 Task: Use GitHub's "Projects" for agile task management.
Action: Mouse moved to (924, 55)
Screenshot: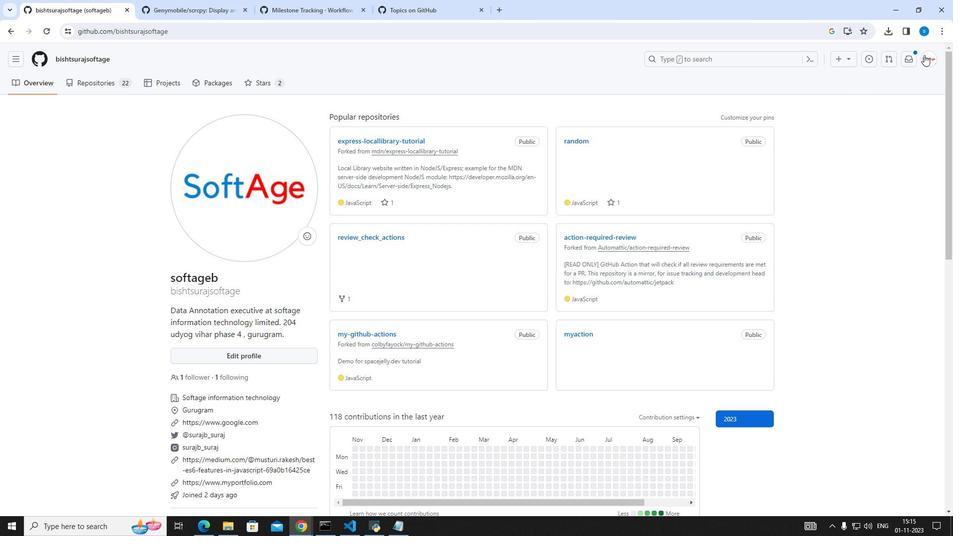 
Action: Mouse pressed left at (924, 55)
Screenshot: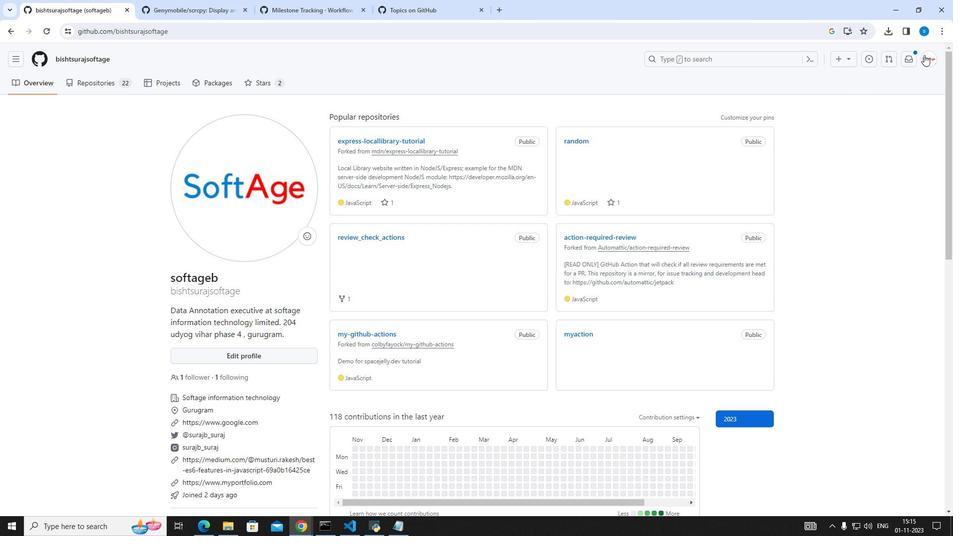 
Action: Mouse moved to (865, 131)
Screenshot: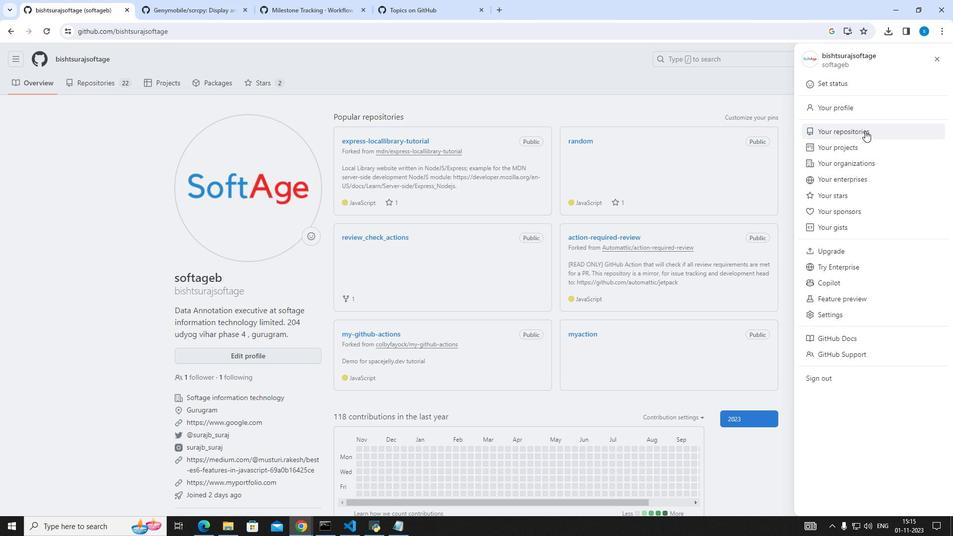 
Action: Mouse pressed left at (865, 131)
Screenshot: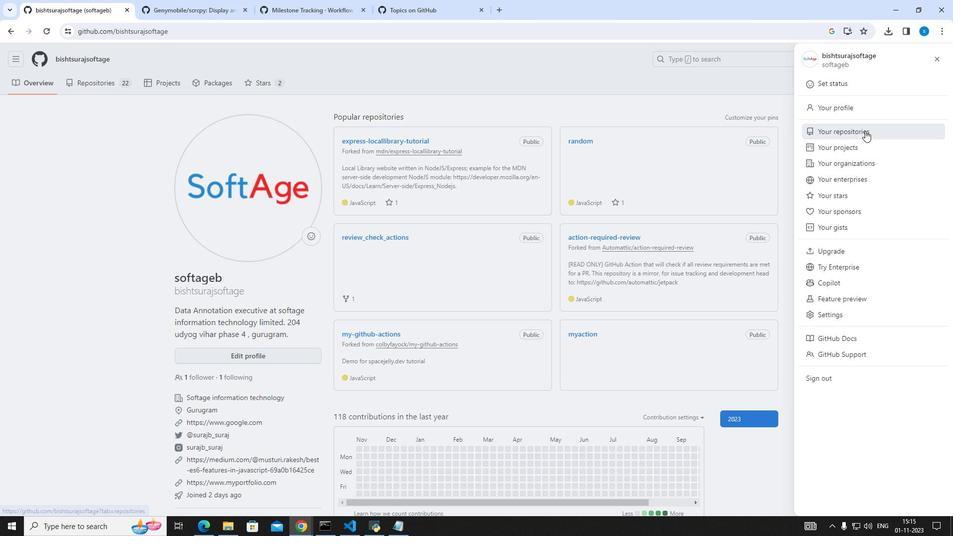 
Action: Mouse moved to (333, 276)
Screenshot: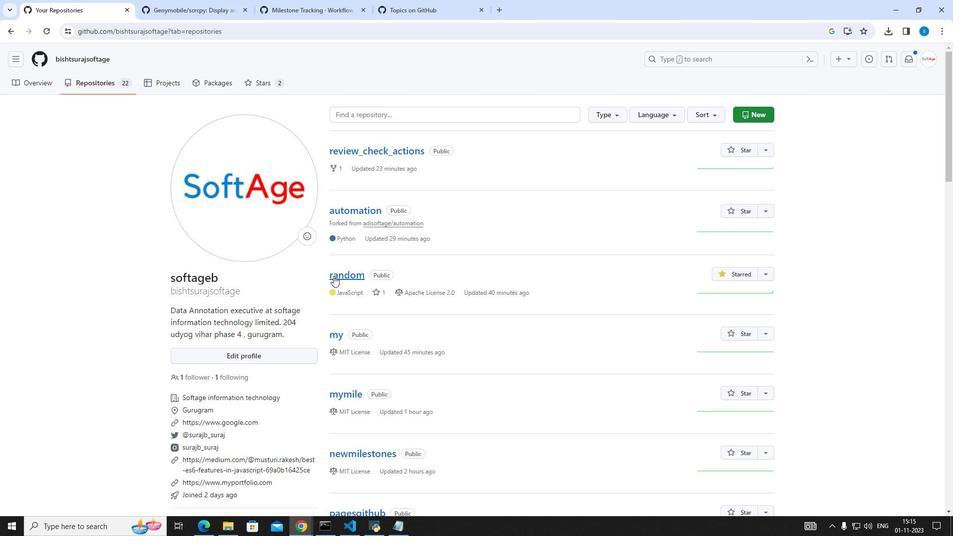 
Action: Mouse pressed left at (333, 276)
Screenshot: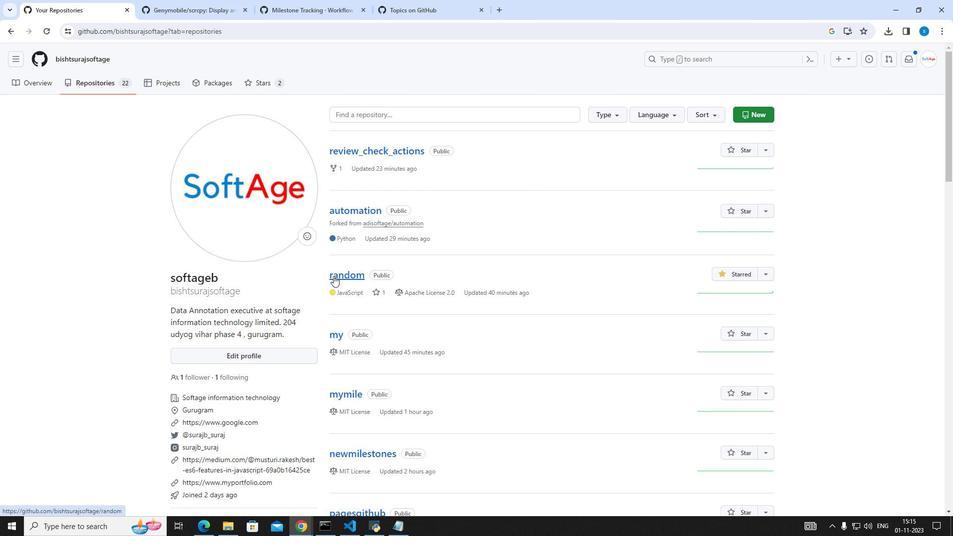 
Action: Mouse moved to (255, 85)
Screenshot: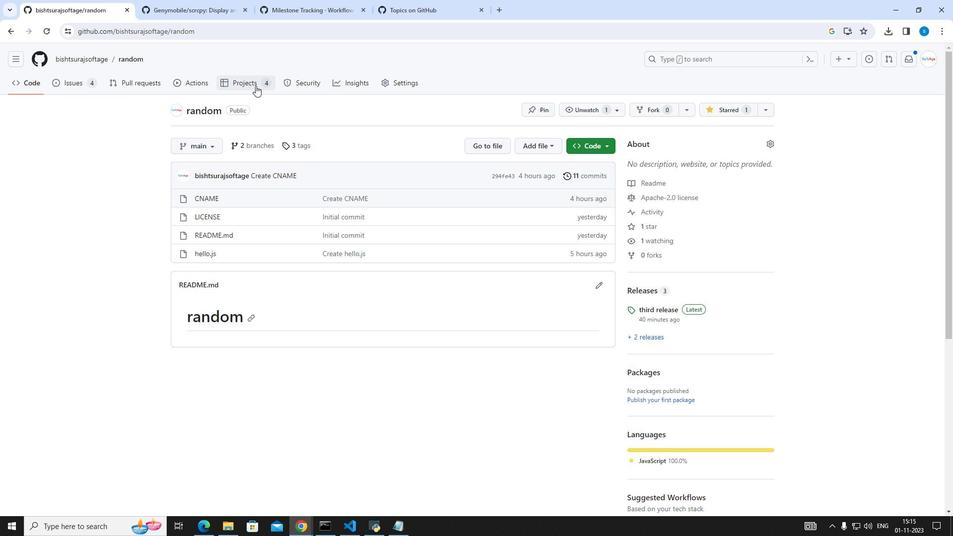 
Action: Mouse pressed left at (255, 85)
Screenshot: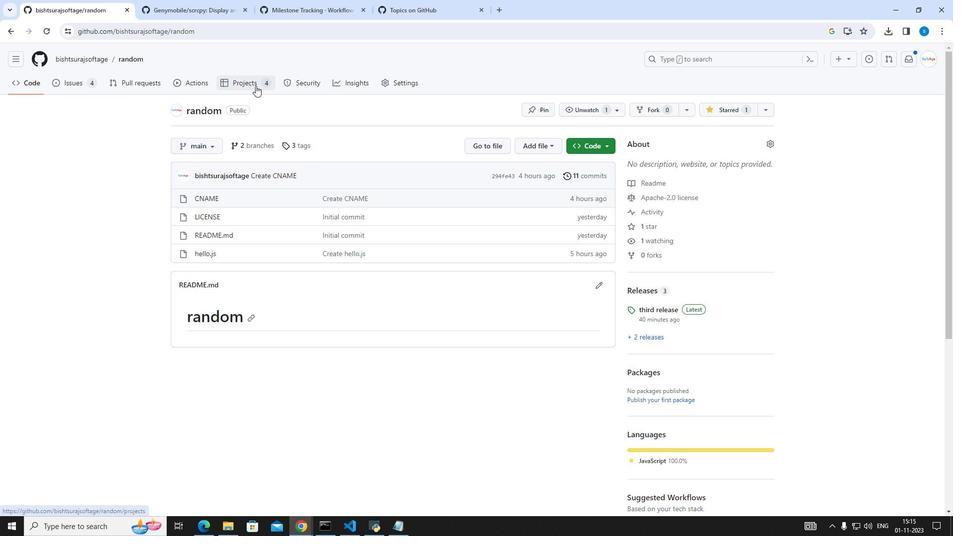 
Action: Mouse moved to (770, 205)
Screenshot: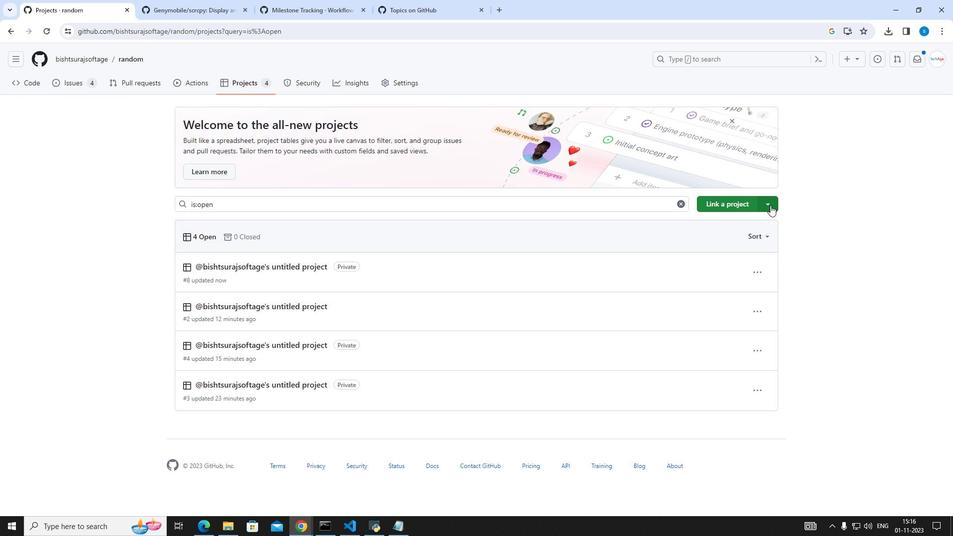 
Action: Mouse pressed left at (770, 205)
Screenshot: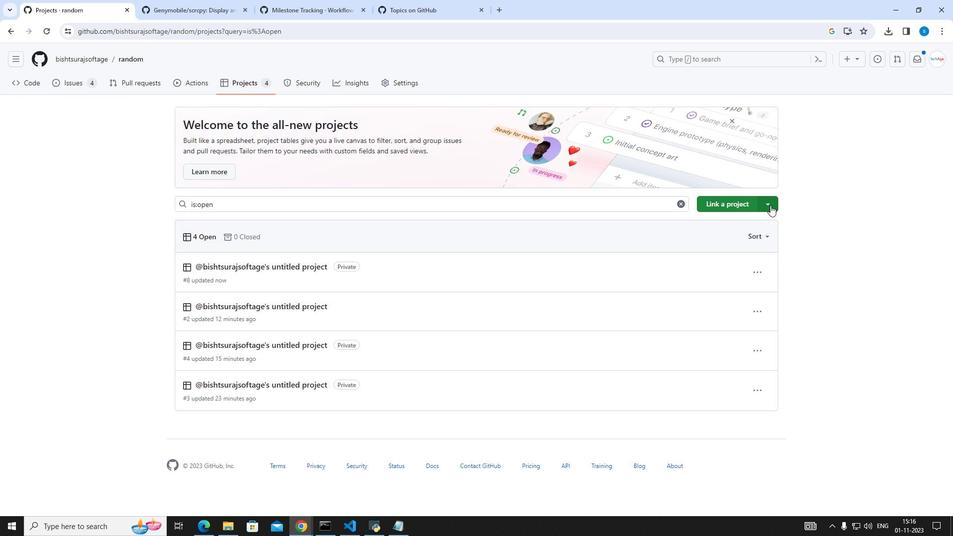 
Action: Mouse moved to (716, 252)
Screenshot: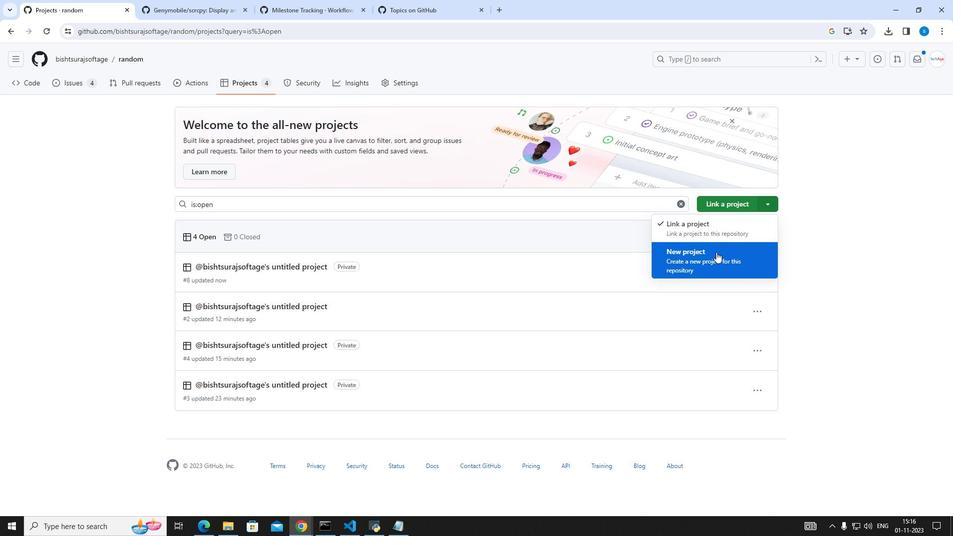 
Action: Mouse pressed left at (716, 252)
Screenshot: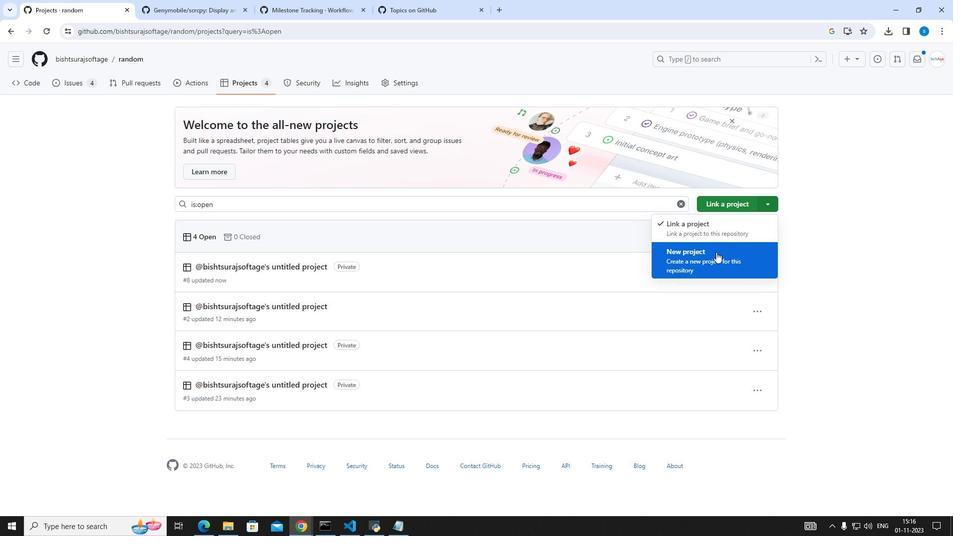 
Action: Mouse moved to (728, 209)
Screenshot: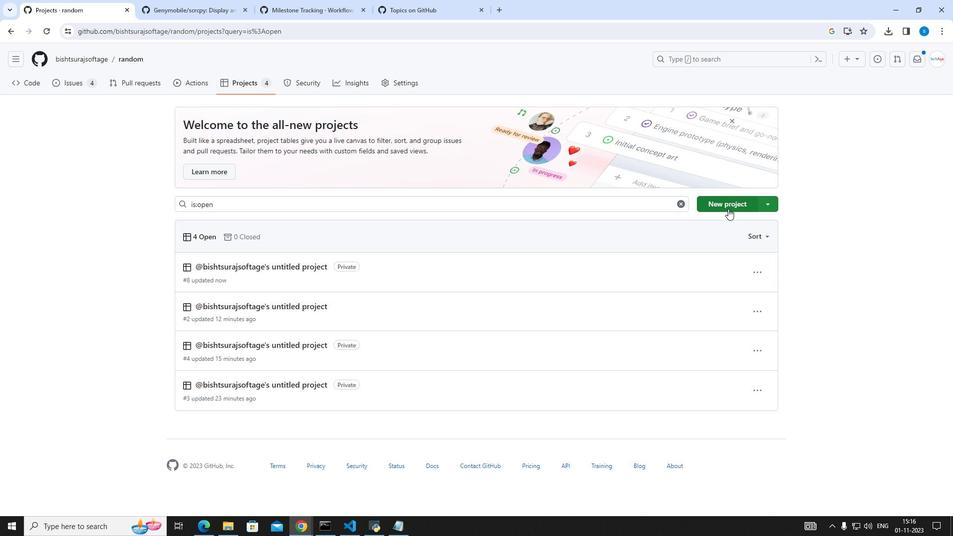 
Action: Mouse pressed left at (728, 209)
Screenshot: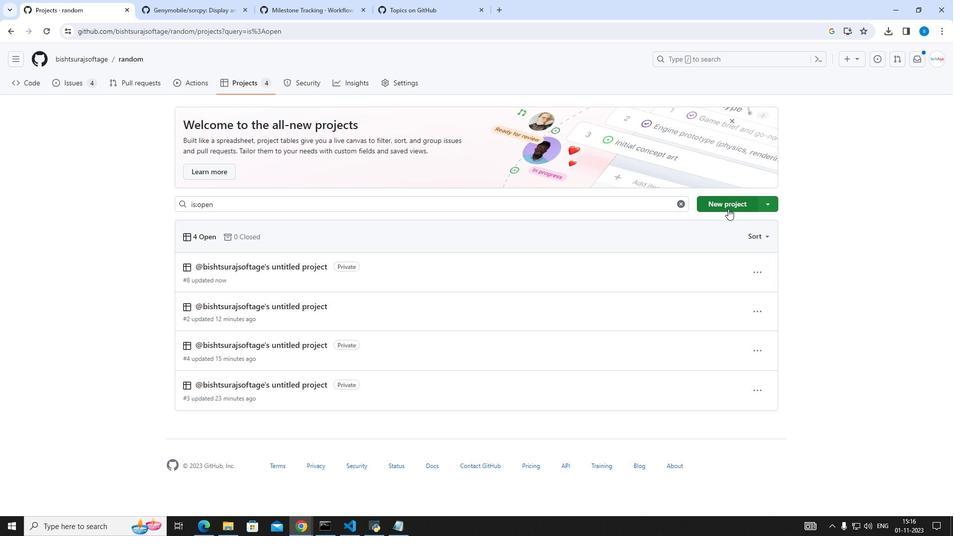 
Action: Mouse moved to (337, 183)
Screenshot: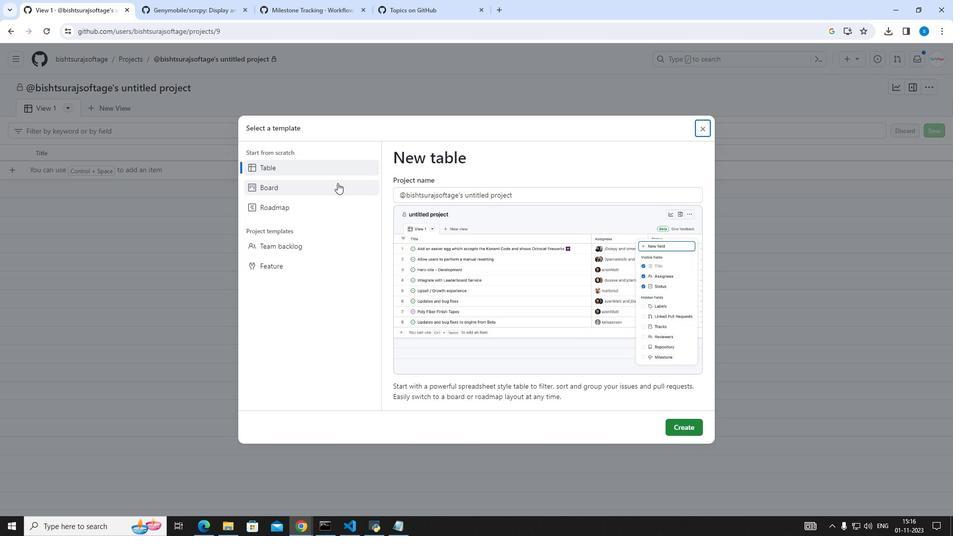 
Action: Mouse pressed left at (337, 183)
Screenshot: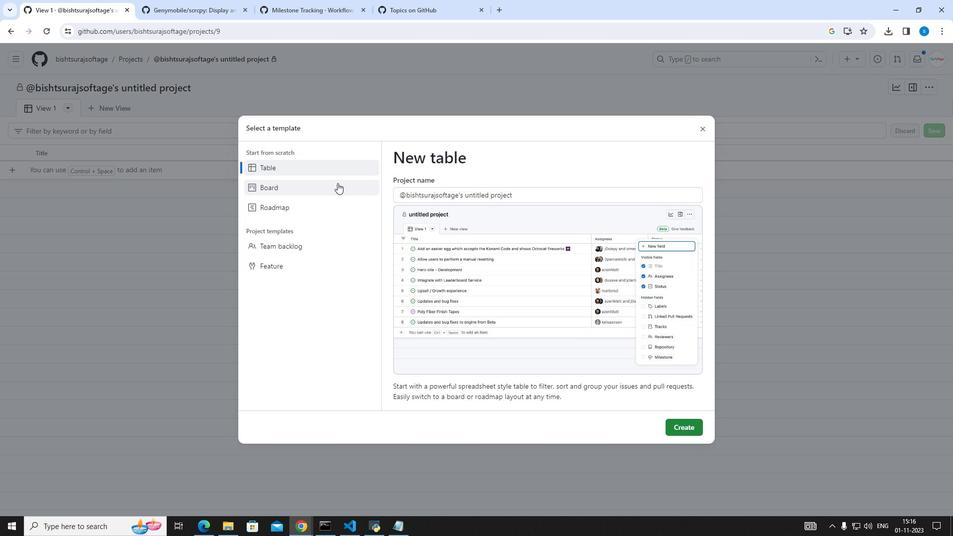 
Action: Mouse moved to (682, 421)
Screenshot: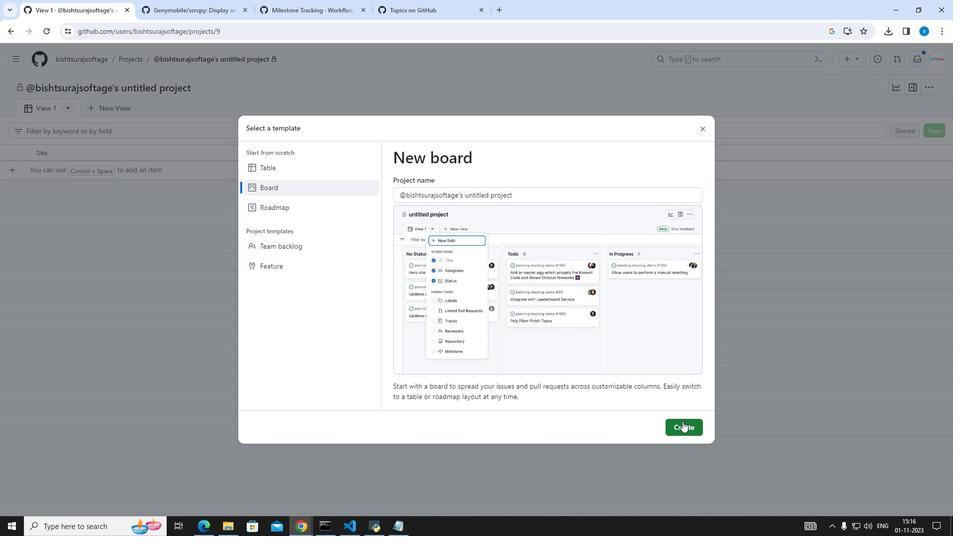 
Action: Mouse pressed left at (682, 421)
Screenshot: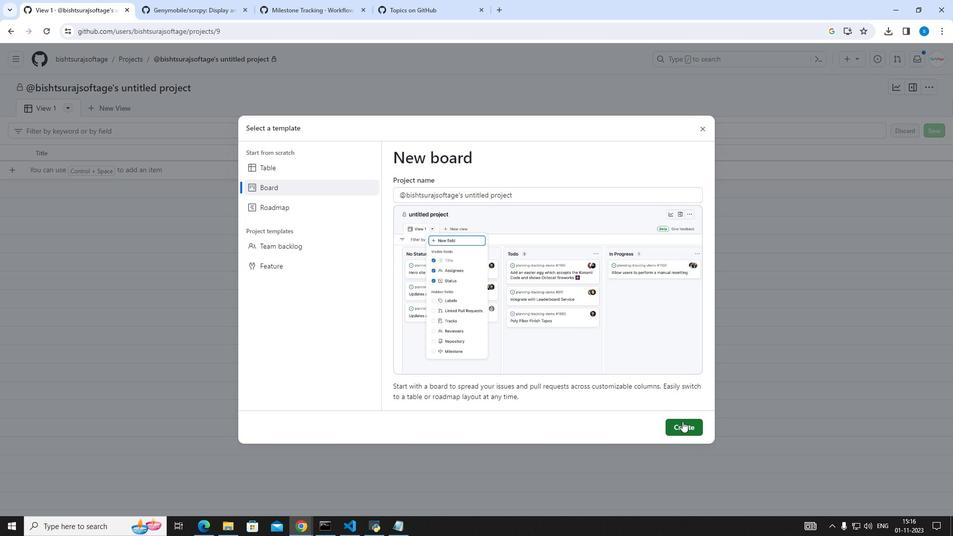 
Action: Mouse moved to (62, 334)
Screenshot: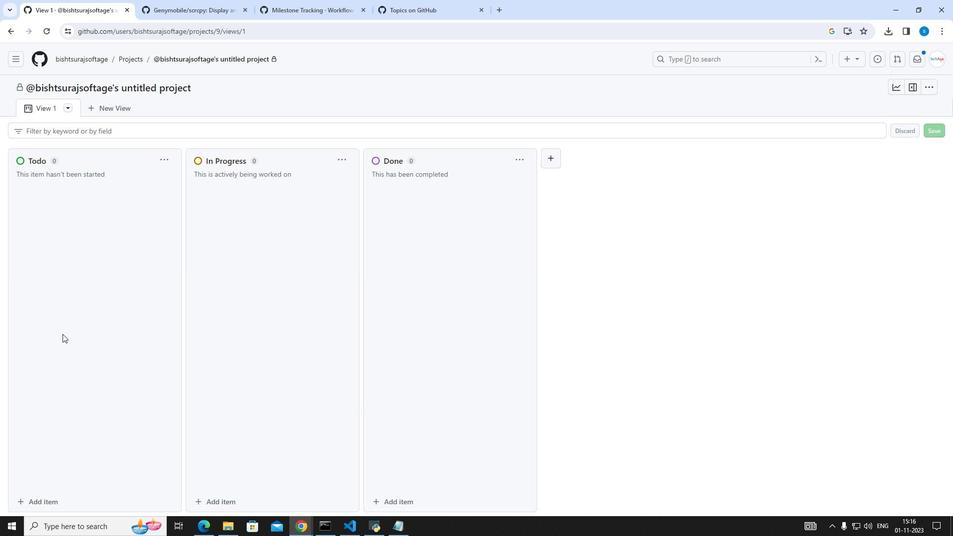
Action: Mouse pressed left at (62, 334)
Screenshot: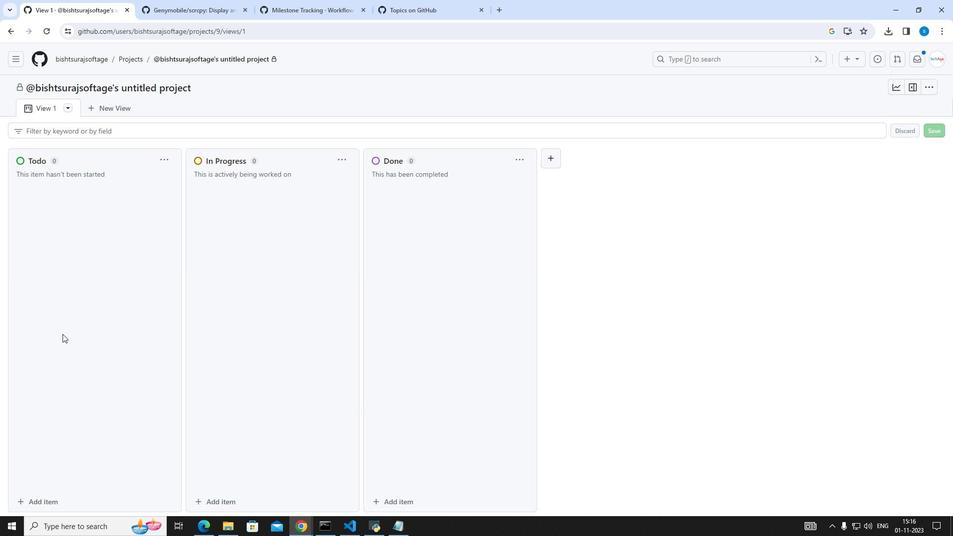 
Action: Mouse moved to (40, 500)
Screenshot: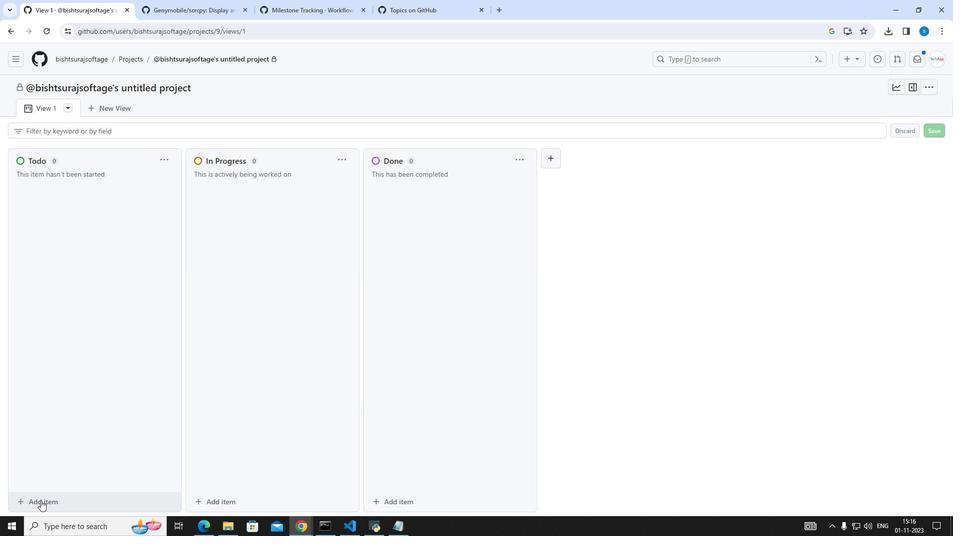 
Action: Mouse pressed left at (40, 500)
Screenshot: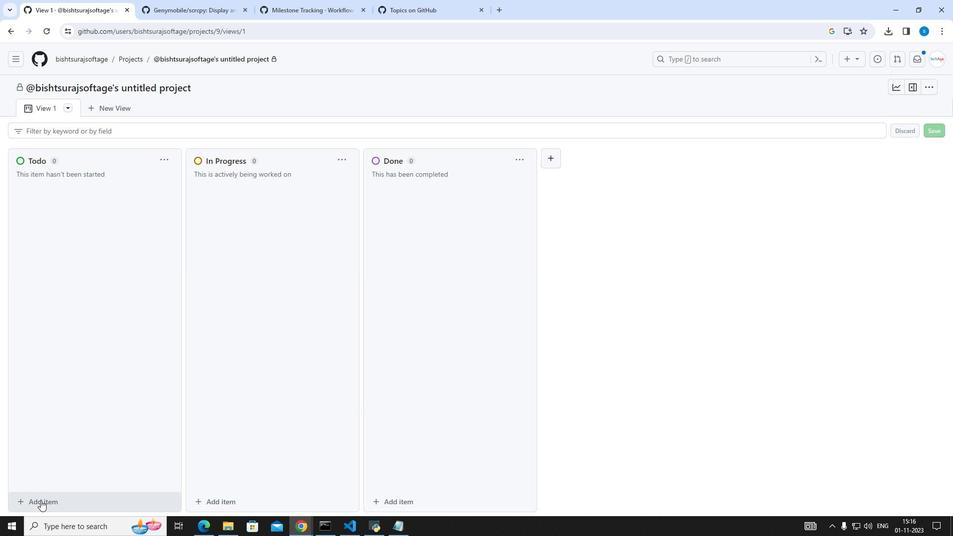 
Action: Mouse moved to (64, 442)
Screenshot: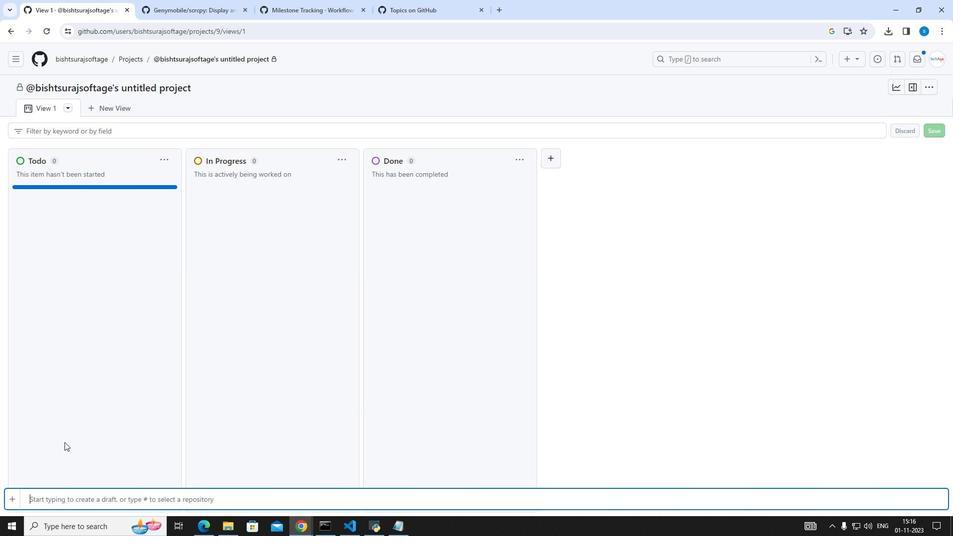
Action: Key pressed create<Key.space>a<Key.space>javascript<Key.space>function<Key.space>to<Key.space>check<Key.space>if<Key.space>a<Key.space>string<Key.space>is<Key.space>palindrome<Key.space>or<Key.space>not<Key.enter>
Screenshot: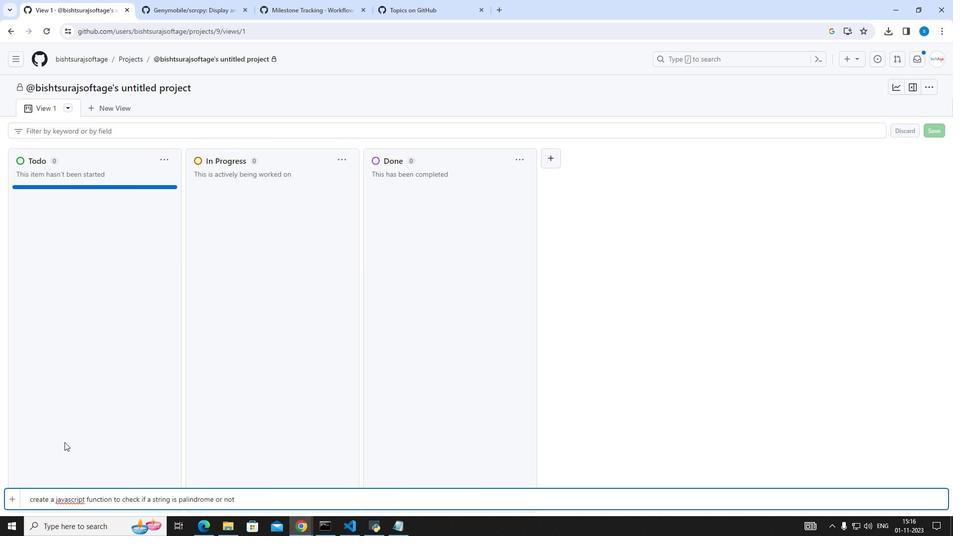 
Action: Mouse moved to (42, 505)
Screenshot: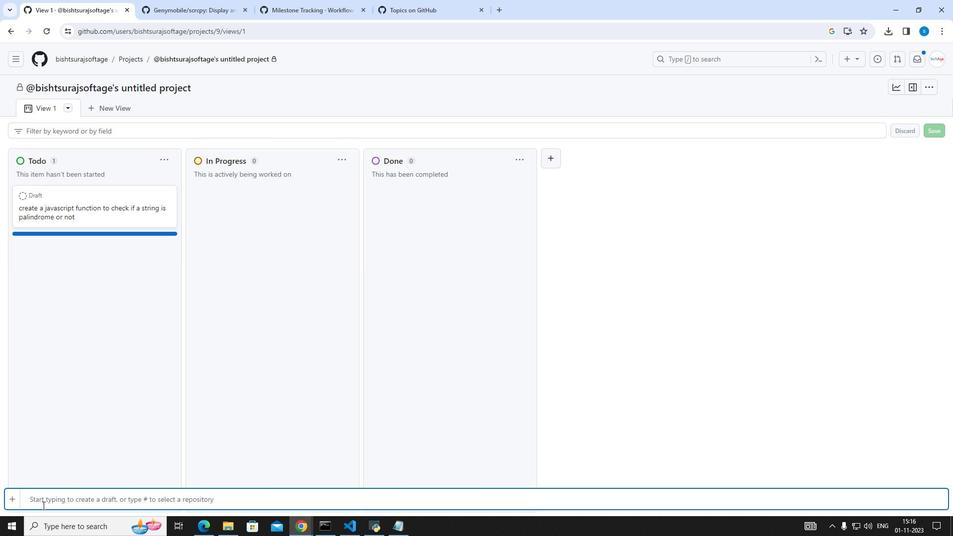 
Action: Mouse pressed left at (42, 505)
Screenshot: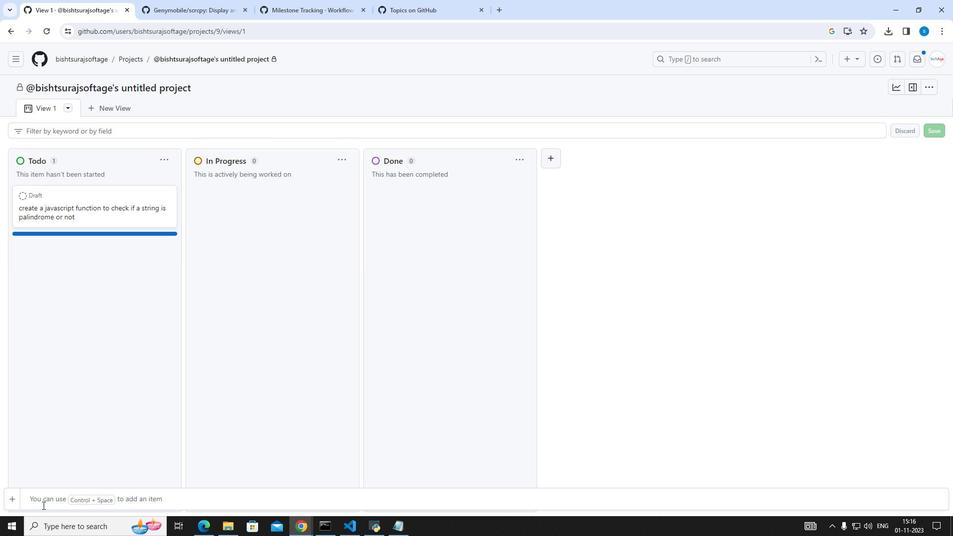 
Action: Key pressed use<Key.space>
Screenshot: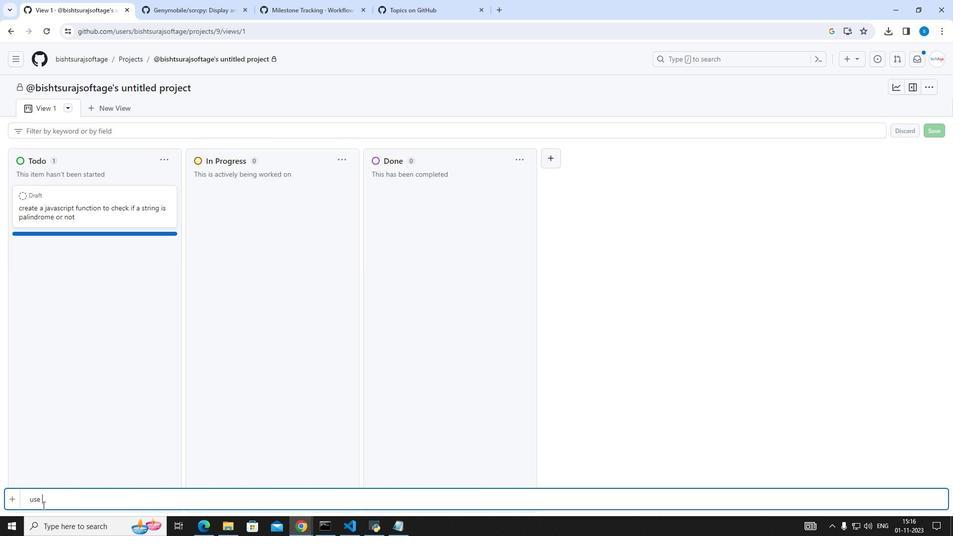 
Action: Mouse moved to (42, 505)
Screenshot: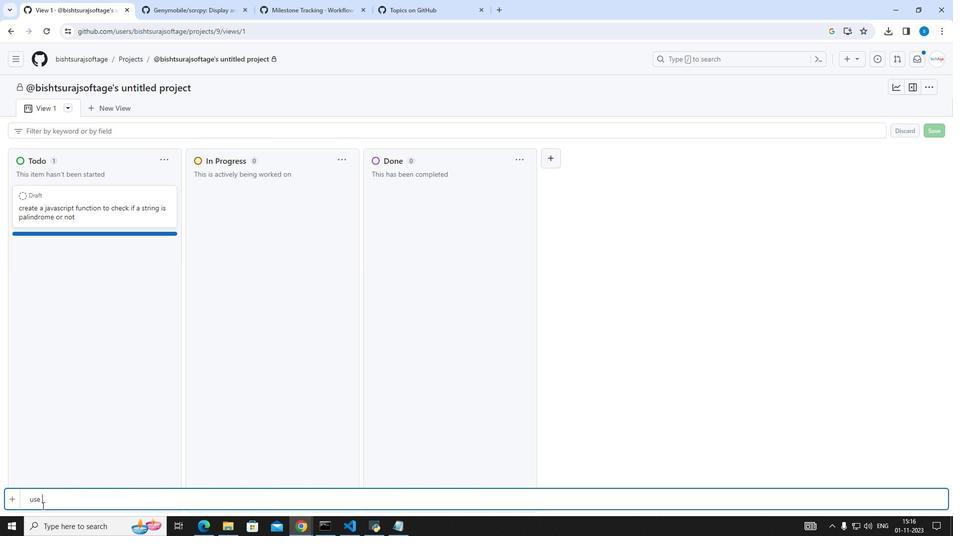 
Action: Key pressed python<Key.space>to<Key.space>calculate<Key.space>the<Key.space>length<Key.space>of<Key.space>aa<Key.space><Key.backspace><Key.backspace><Key.space>string<Key.enter>write<Key.space>a<Key.space>program<Key.space>to<Key.space>find<Key.space>the<Key.space>area<Key.space>of<Key.space>a<Key.space>rectangle<Key.enter>writ<Key.space><Key.backspace>e<Key.space>a<Key.space>progrm<Key.space><Key.backspace><Key.backspace>am<Key.space>o<Key.backspace>to<Key.space>find<Key.space>the<Key.space>area<Key.space>of<Key.space>a<Key.space>circle<Key.enter>w<Key.backspace>write<Key.space>a<Key.space>program<Key.space>to<Key.space>multiply<Key.space>r<Key.backspace>two<Key.space>matei<Key.backspace><Key.backspace>rix<Key.enter>
Screenshot: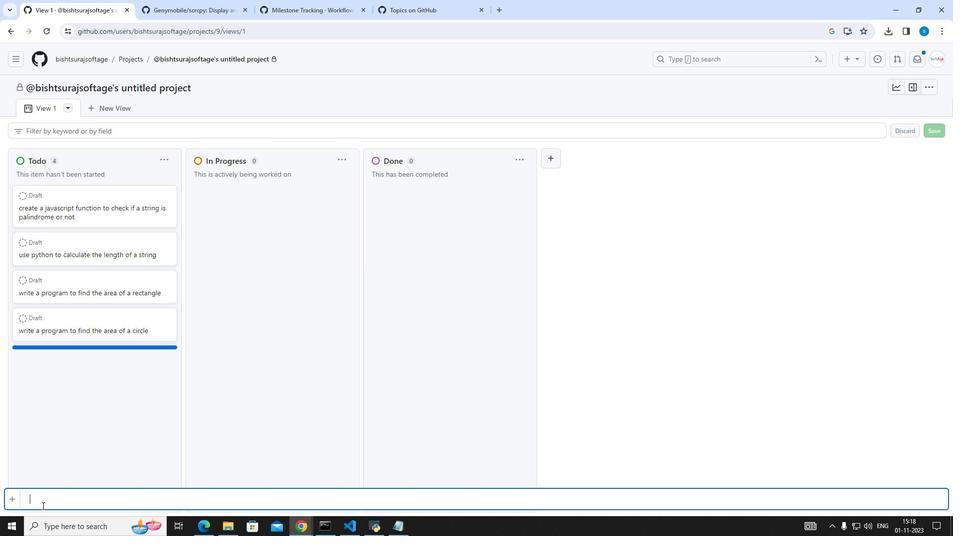 
Action: Mouse pressed left at (42, 505)
Screenshot: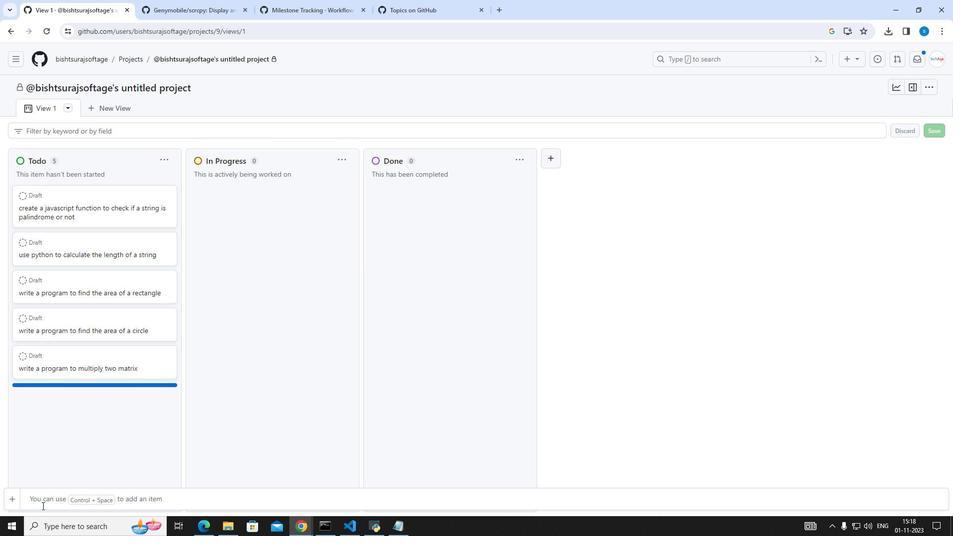 
Action: Key pressed j<Key.backspace>write<Key.space>a<Key.space>simple<Key.space>hello<Key.space>world<Key.space>proge<Key.backspace>ram<Key.space>in<Key.space>h<Key.backspace>java<Key.enter>
Screenshot: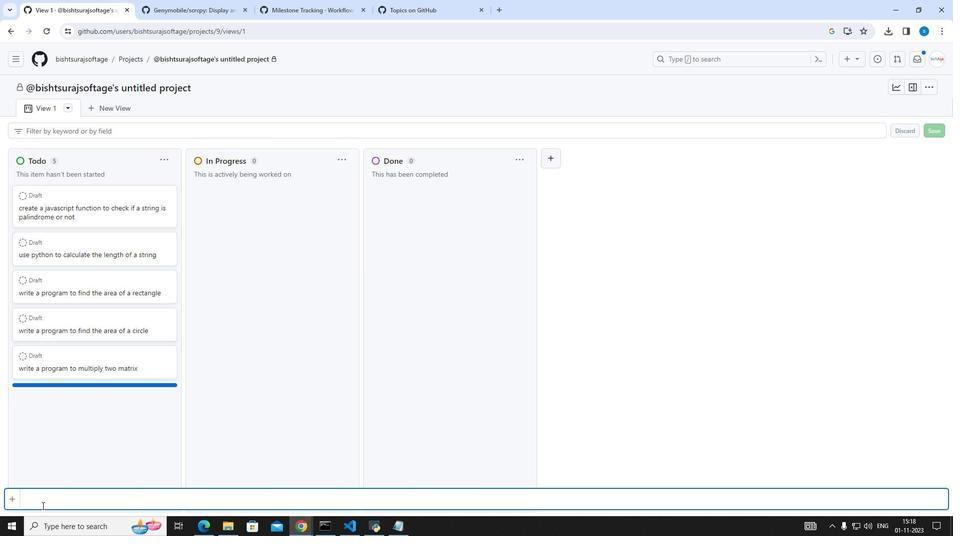 
Action: Mouse moved to (49, 194)
Screenshot: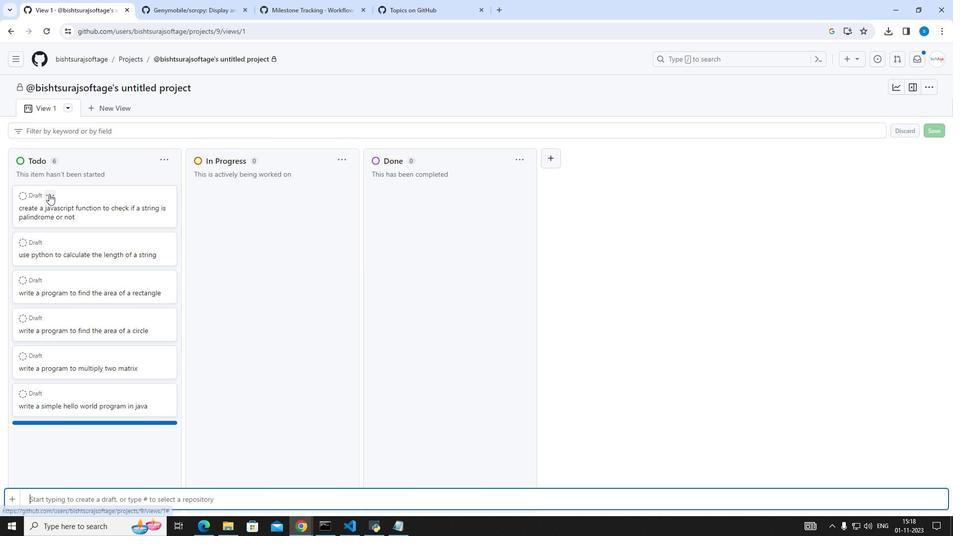 
Action: Mouse pressed left at (49, 194)
Screenshot: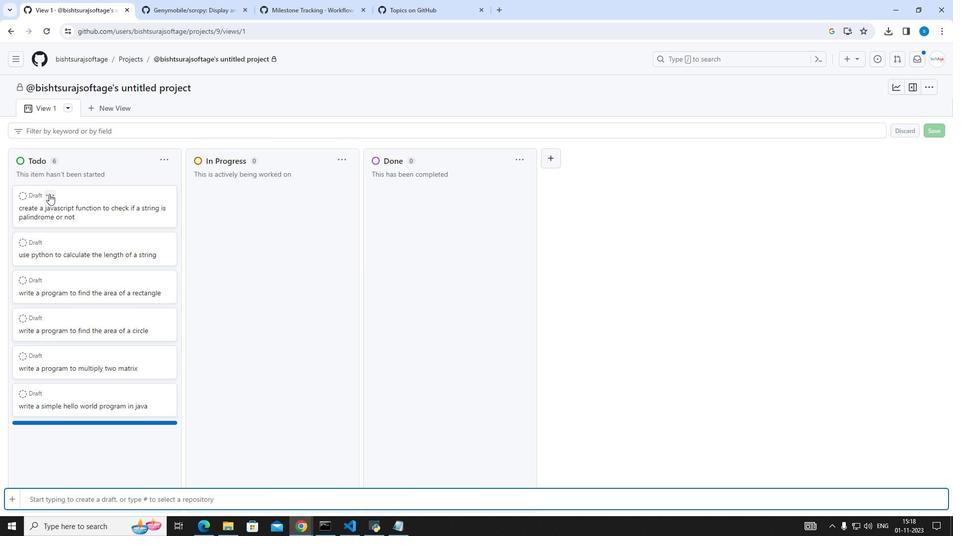 
Action: Mouse moved to (69, 215)
Screenshot: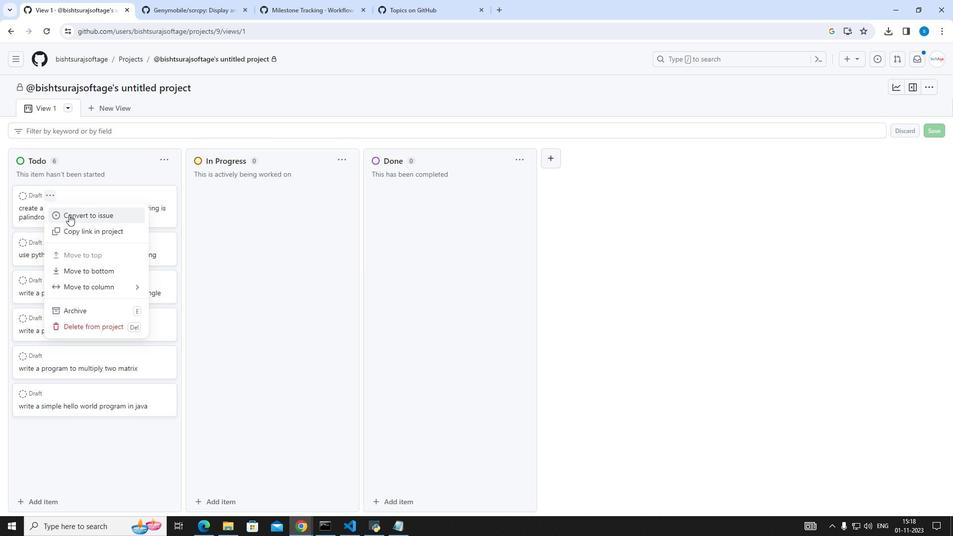 
Action: Mouse pressed left at (69, 215)
Screenshot: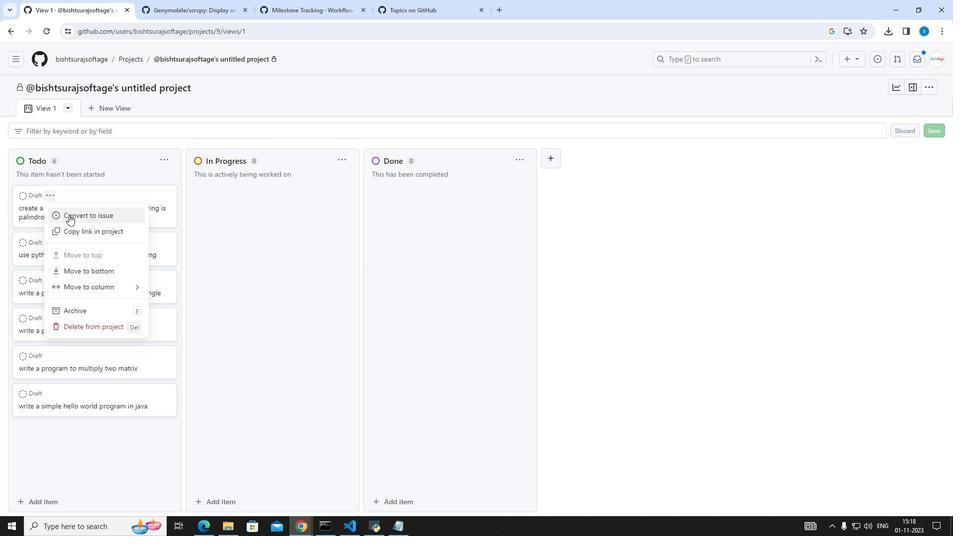 
Action: Mouse moved to (68, 245)
Screenshot: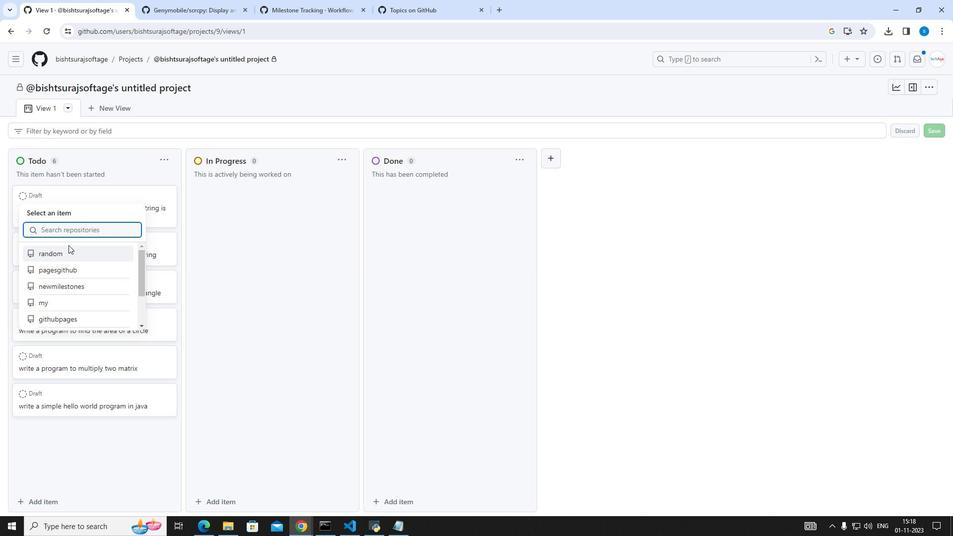 
Action: Mouse pressed left at (68, 245)
Screenshot: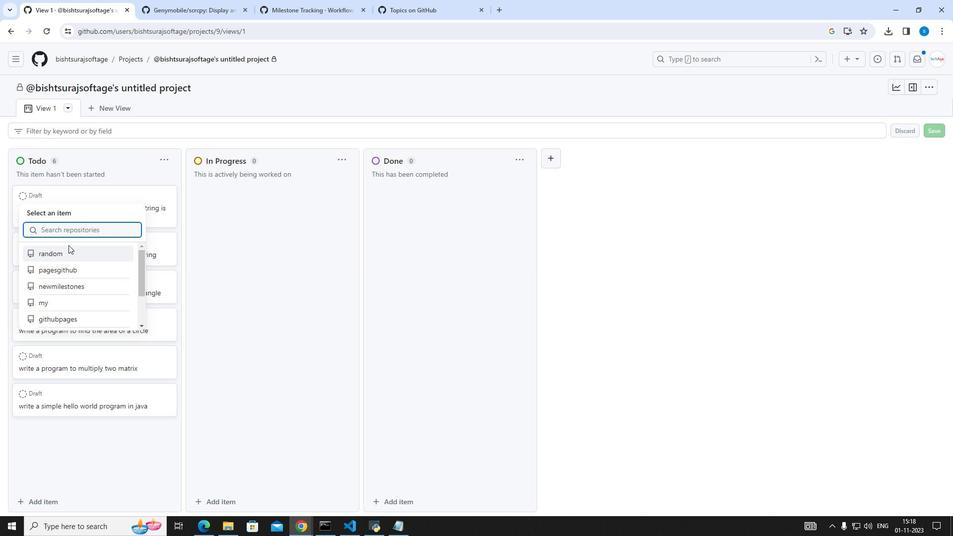 
Action: Mouse moved to (64, 247)
Screenshot: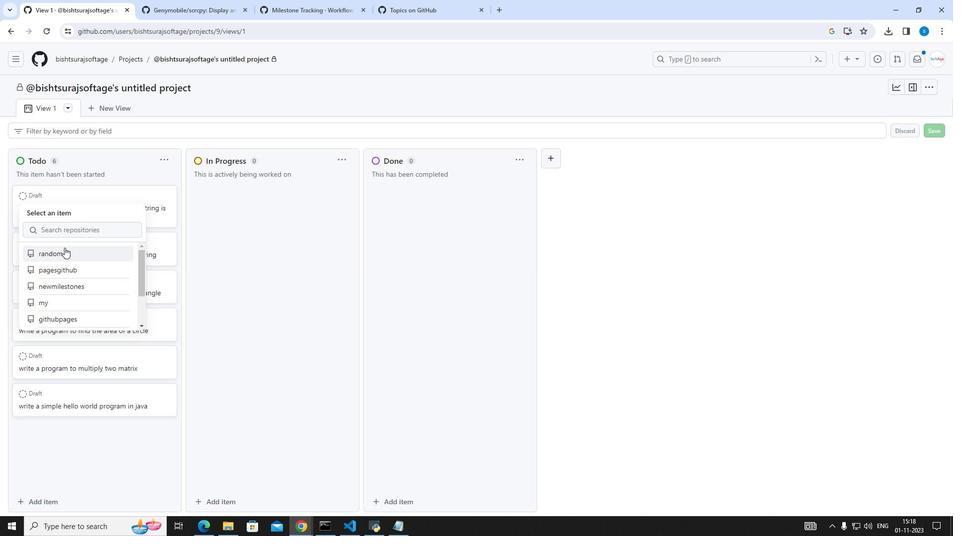 
Action: Mouse pressed left at (64, 247)
Screenshot: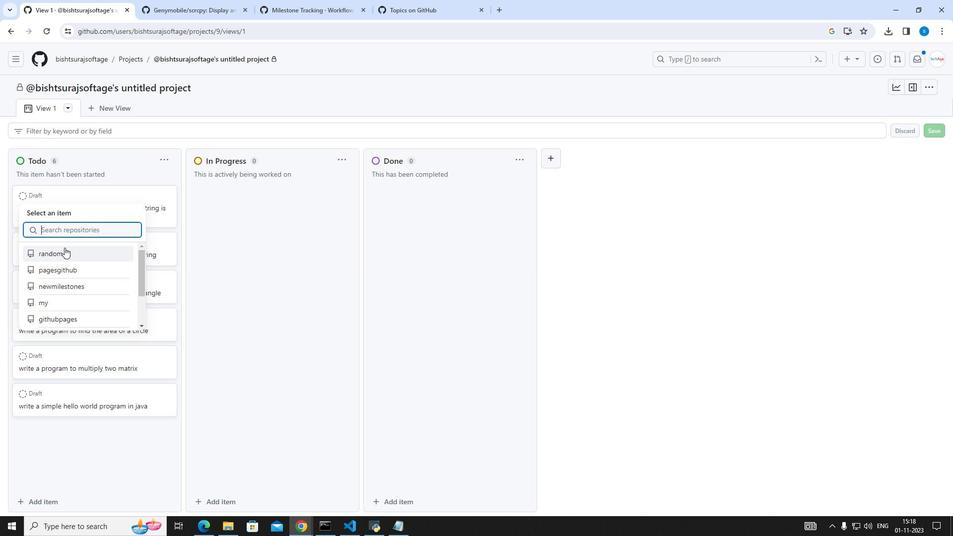 
Action: Mouse moved to (70, 215)
Screenshot: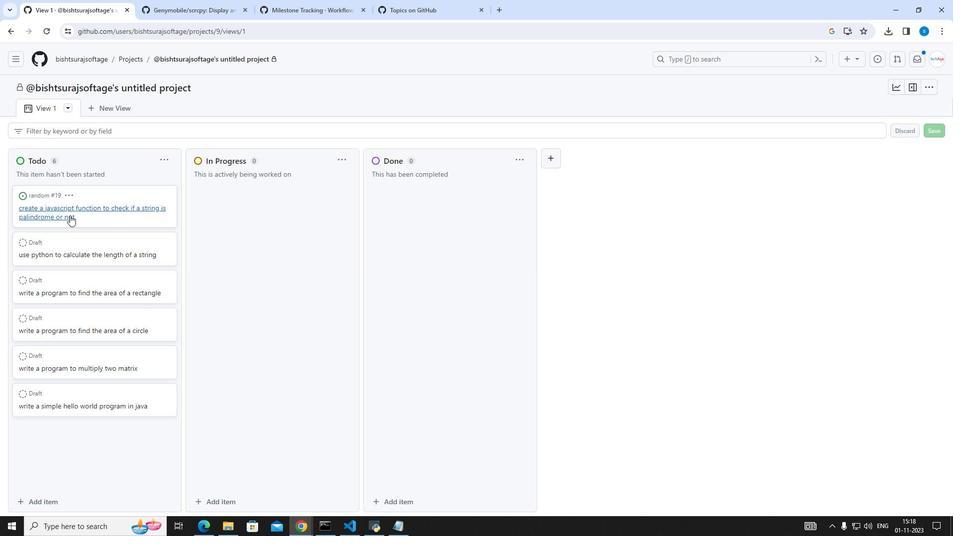
Action: Mouse pressed left at (70, 215)
Screenshot: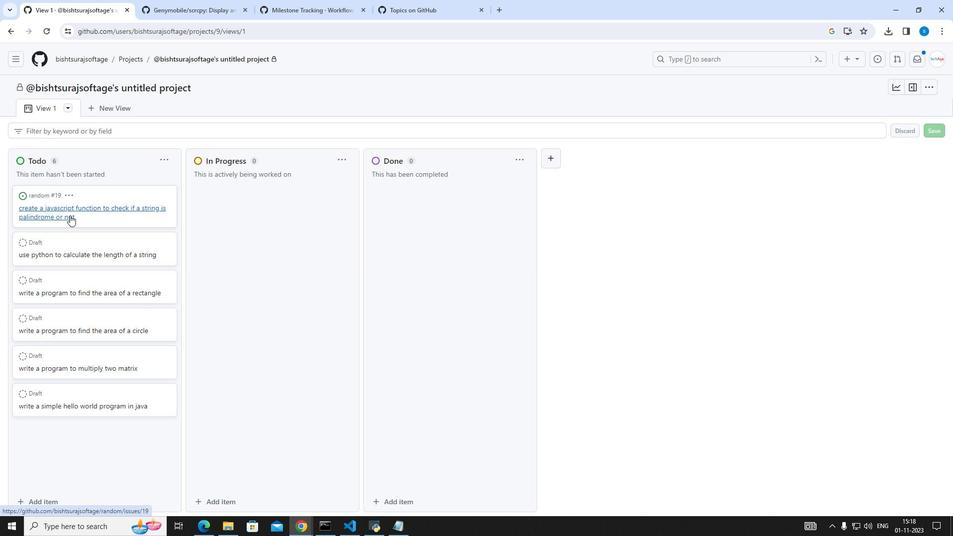 
Action: Mouse moved to (374, 256)
Screenshot: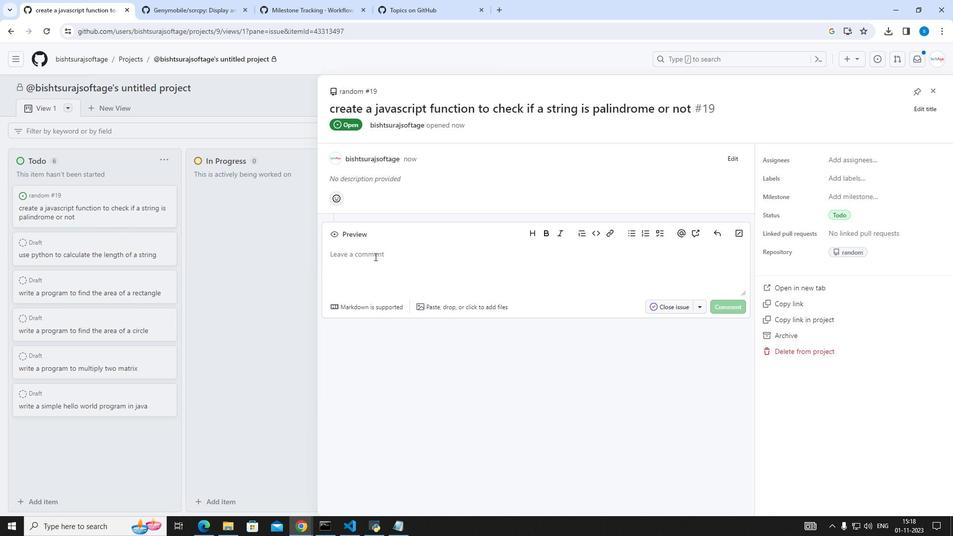 
Action: Mouse pressed left at (374, 256)
Screenshot: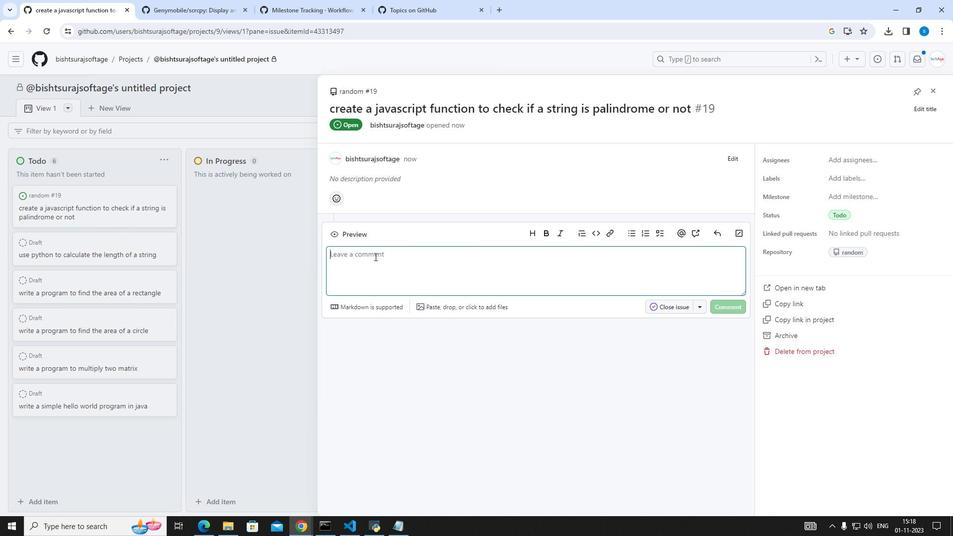 
Action: Mouse moved to (374, 256)
Screenshot: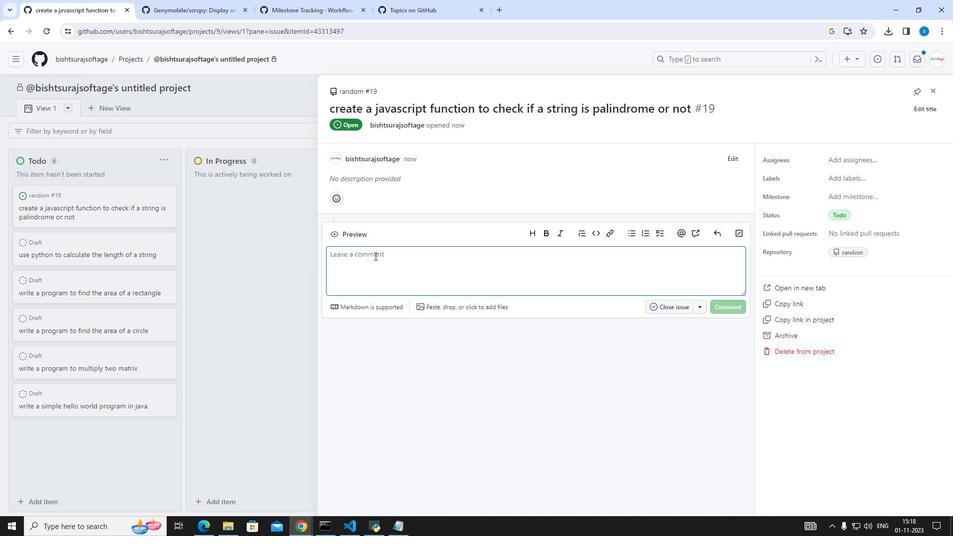 
Action: Key pressed j<Key.backspace>ja<Key.backspace><Key.backspace>learning<Key.space>and<Key.space>coding<Key.space>in<Key.space>javascript<Key.space>will<Key.space>take<Key.space>some<Key.space>to<Key.backspace>ime<Key.space>to<Key.space>accomplish.
Screenshot: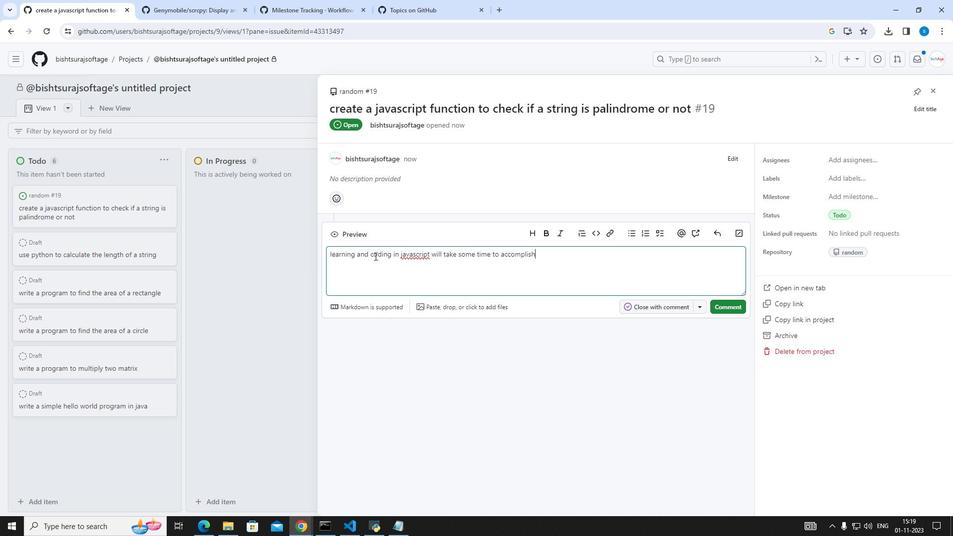 
Action: Mouse moved to (727, 304)
Screenshot: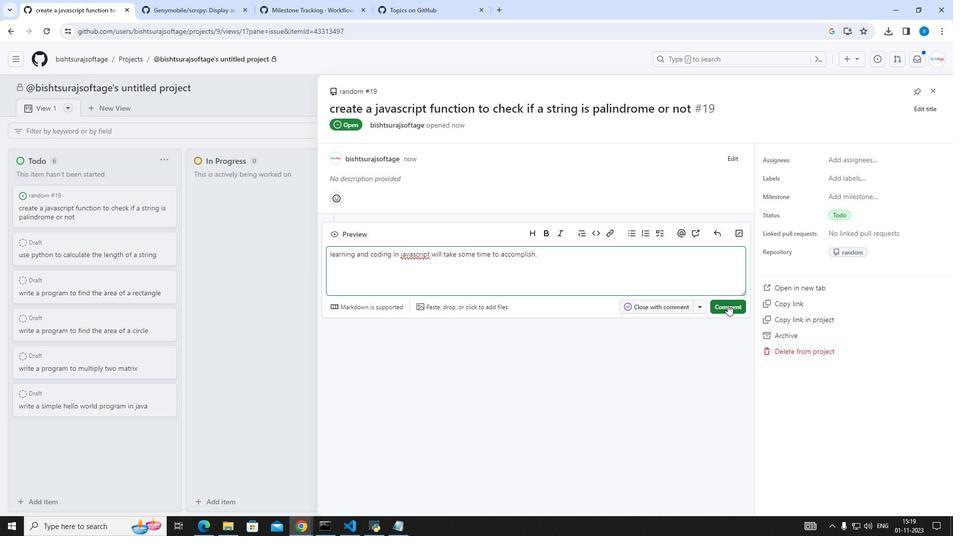 
Action: Mouse pressed left at (727, 304)
Screenshot: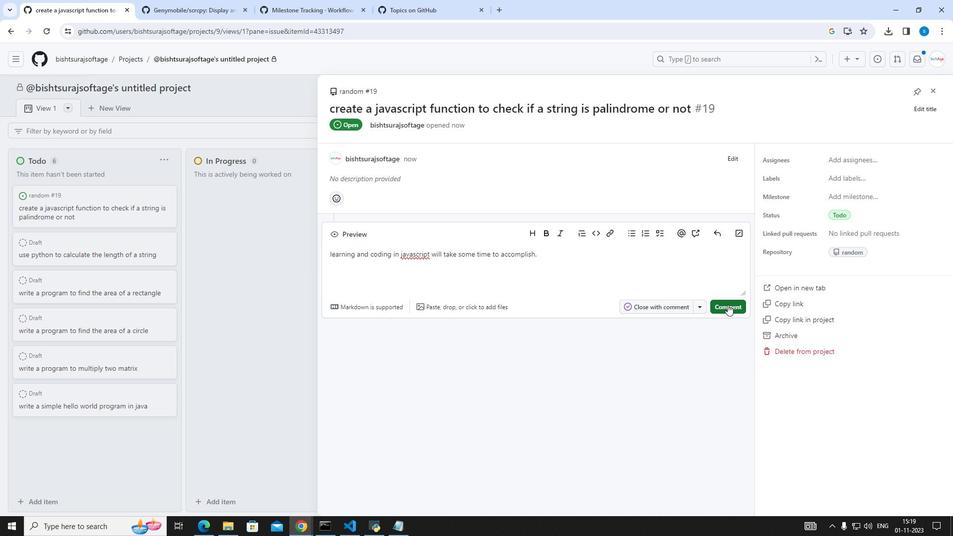 
Action: Mouse moved to (620, 345)
Screenshot: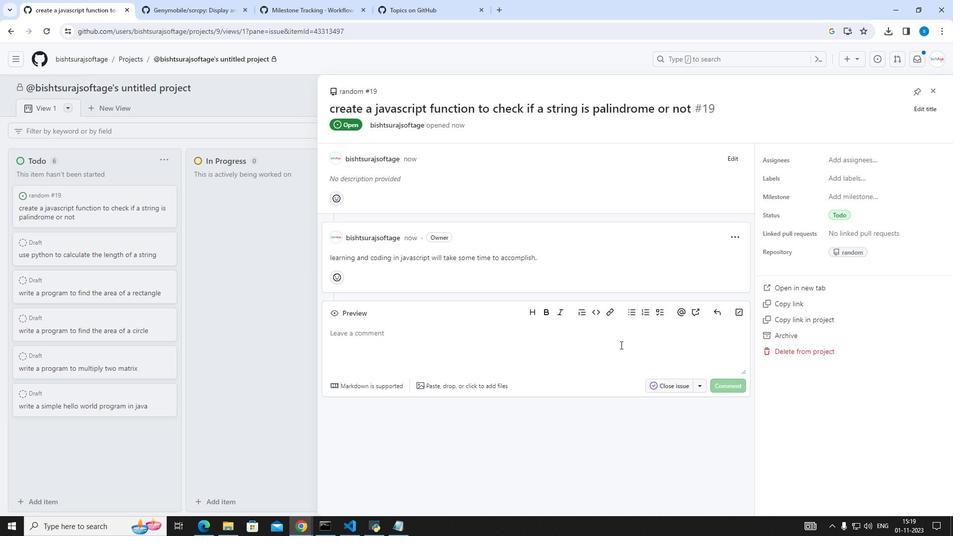 
Action: Mouse pressed left at (620, 345)
Screenshot: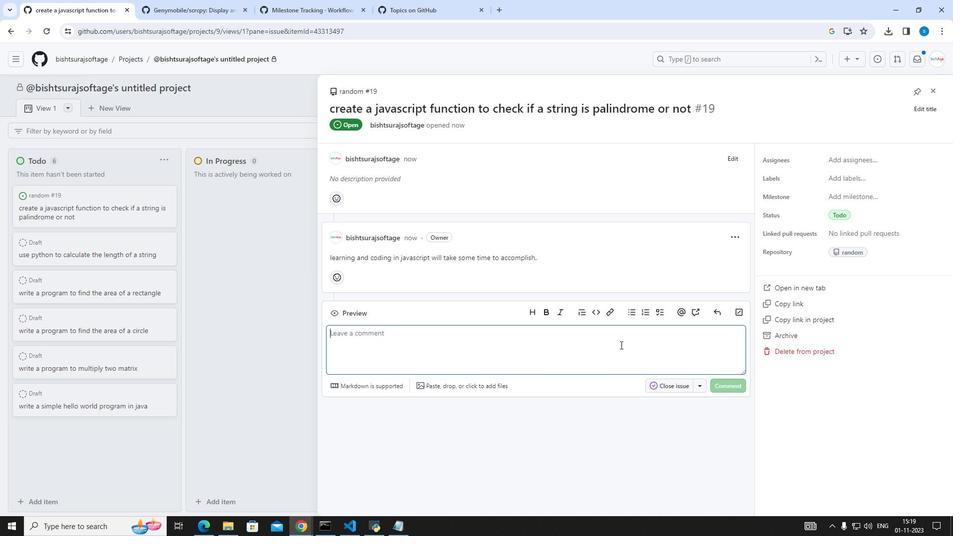 
Action: Mouse moved to (681, 386)
Screenshot: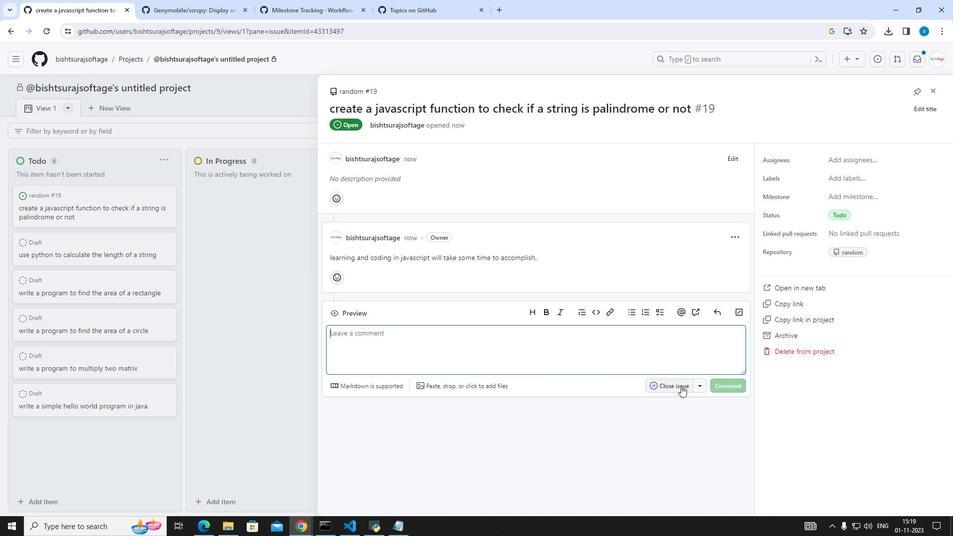
Action: Mouse pressed left at (681, 386)
Screenshot: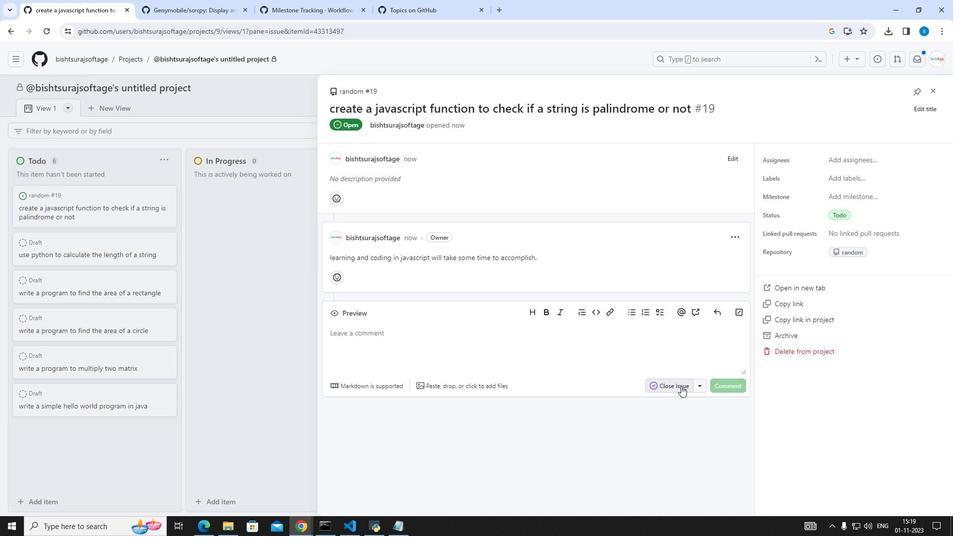 
Action: Mouse moved to (936, 87)
Screenshot: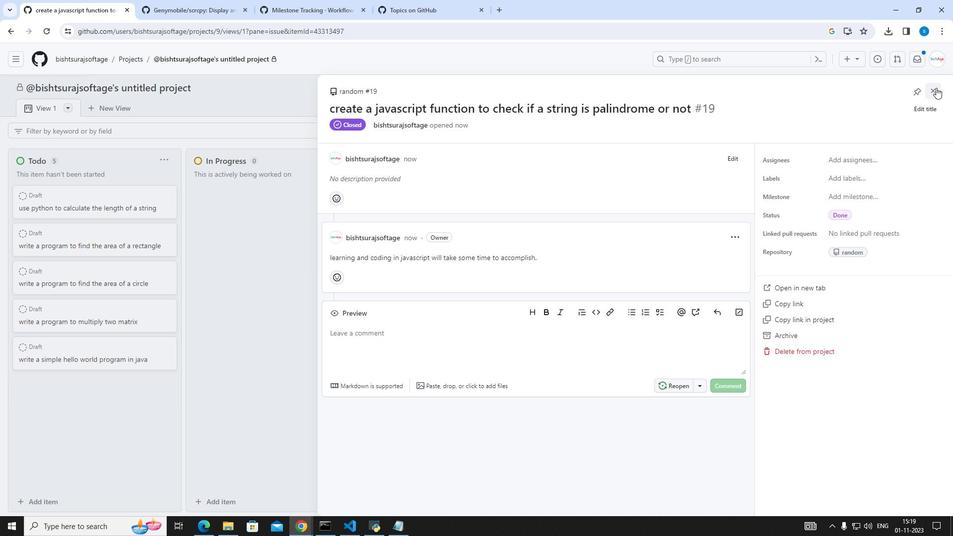 
Action: Mouse pressed left at (936, 87)
Screenshot: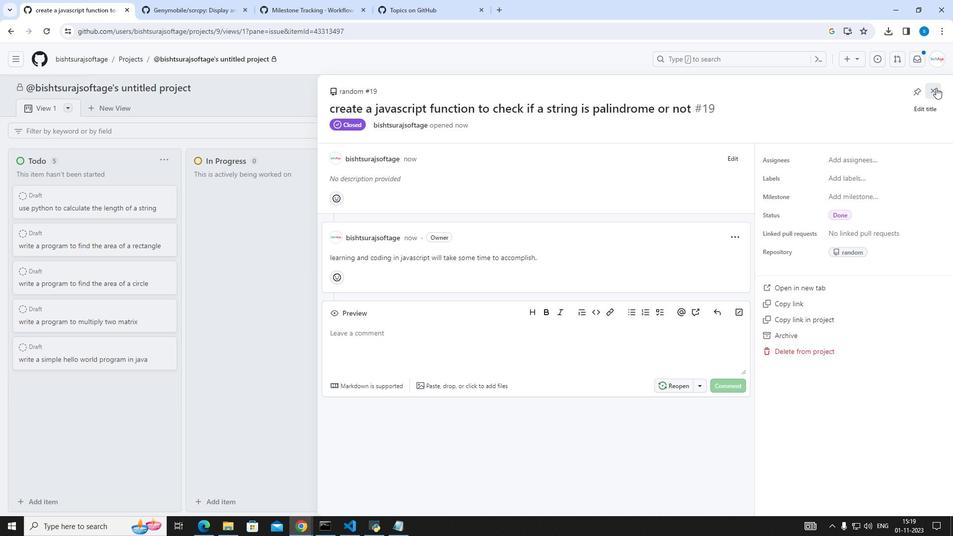 
Action: Mouse moved to (278, 187)
Screenshot: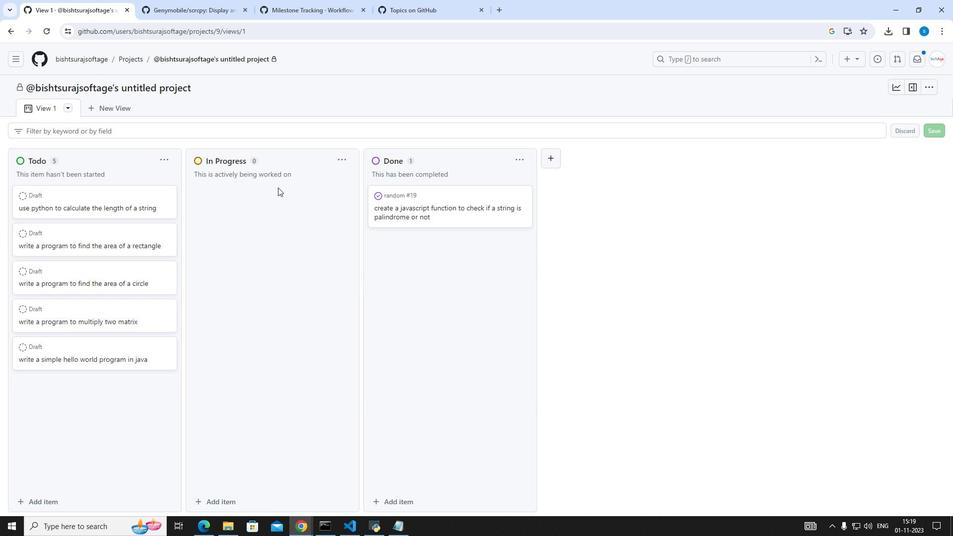 
Action: Mouse pressed left at (278, 187)
Screenshot: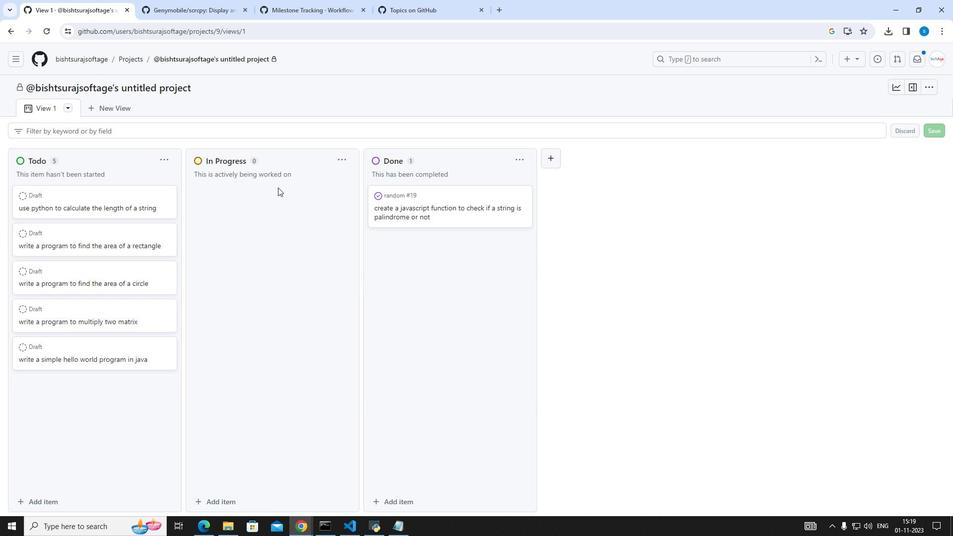 
Action: Mouse moved to (209, 500)
Screenshot: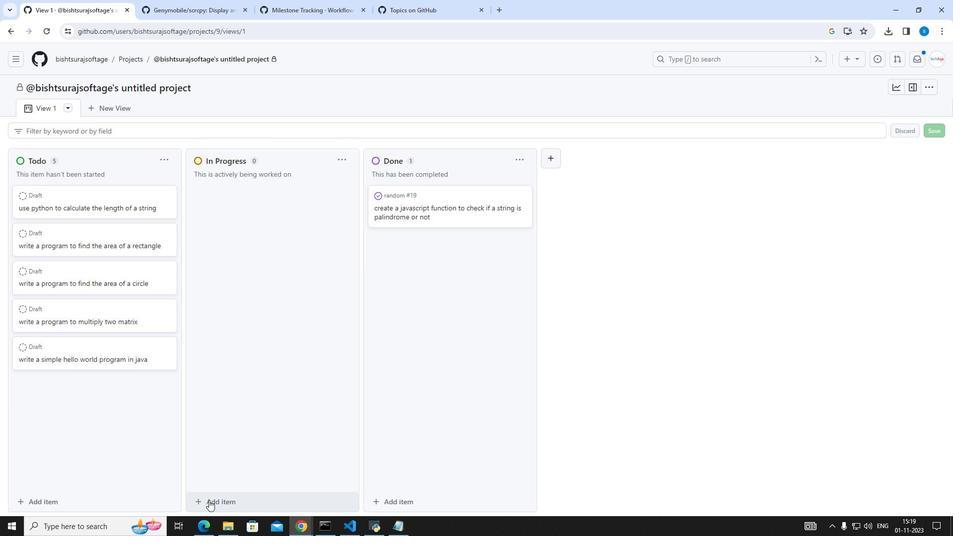 
Action: Mouse pressed left at (209, 500)
Screenshot: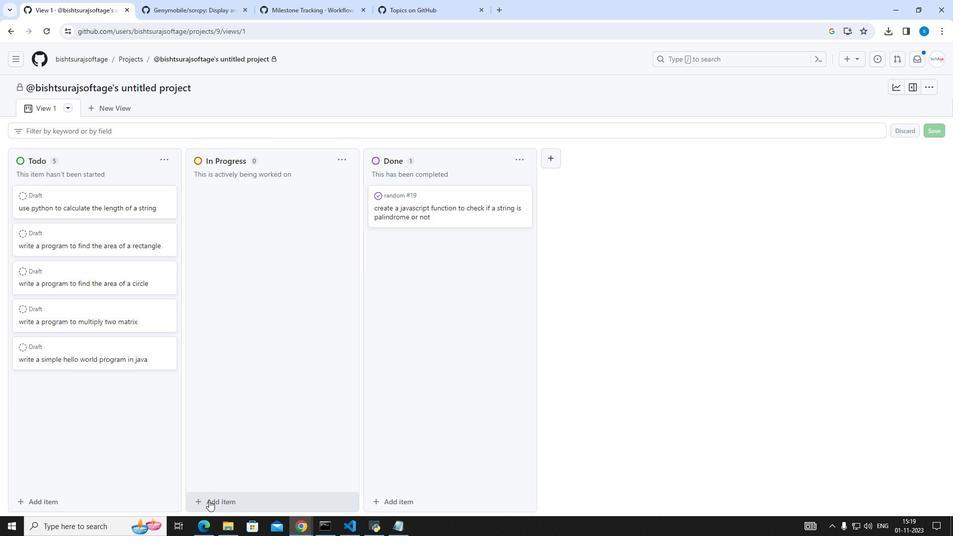 
Action: Mouse moved to (237, 429)
Screenshot: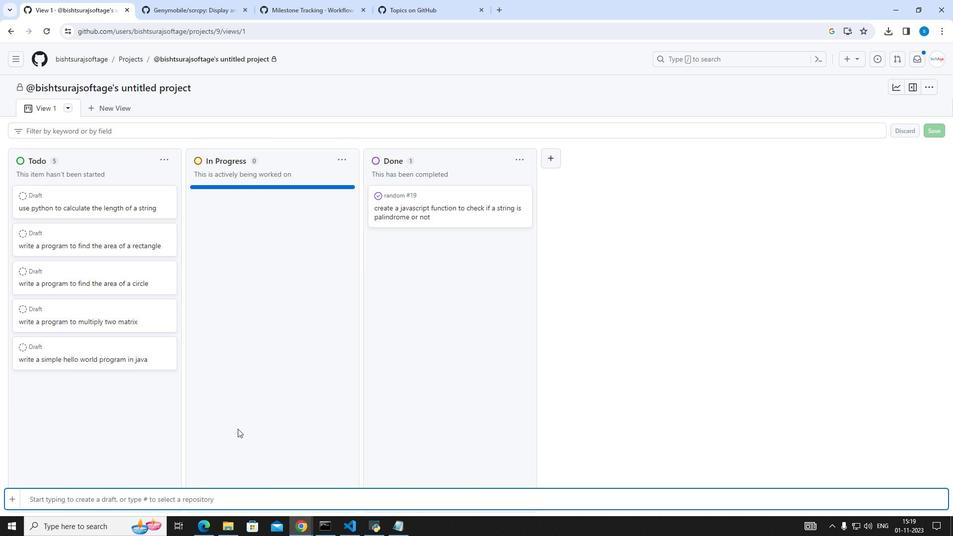 
Action: Key pressed doing<Key.space>github<Key.space>projects<Key.enter>
Screenshot: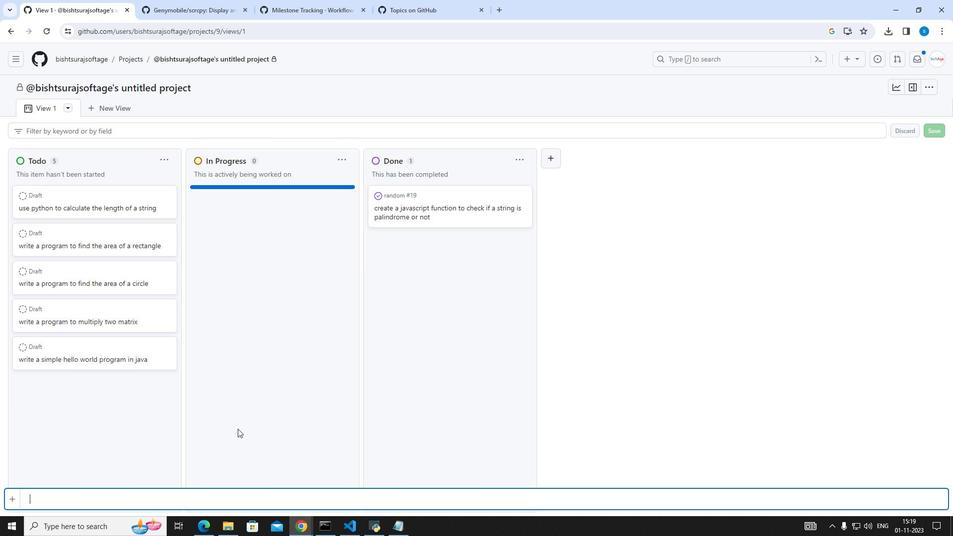 
Action: Mouse moved to (227, 196)
Screenshot: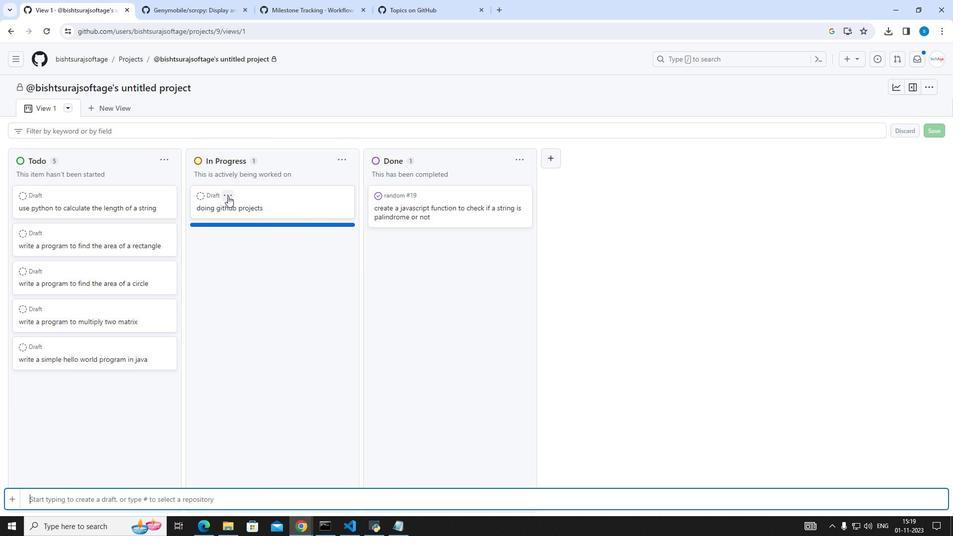 
Action: Mouse pressed left at (227, 196)
Screenshot: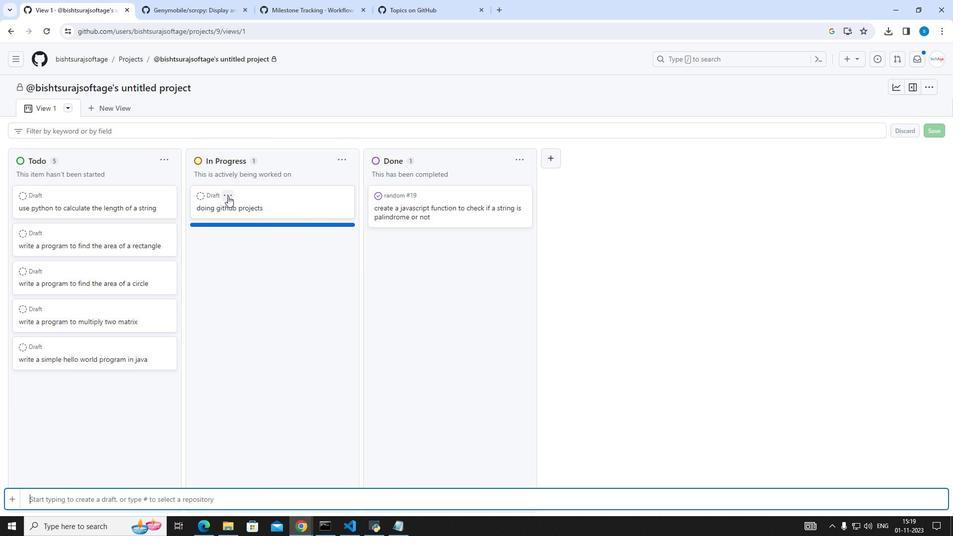 
Action: Mouse moved to (243, 213)
Screenshot: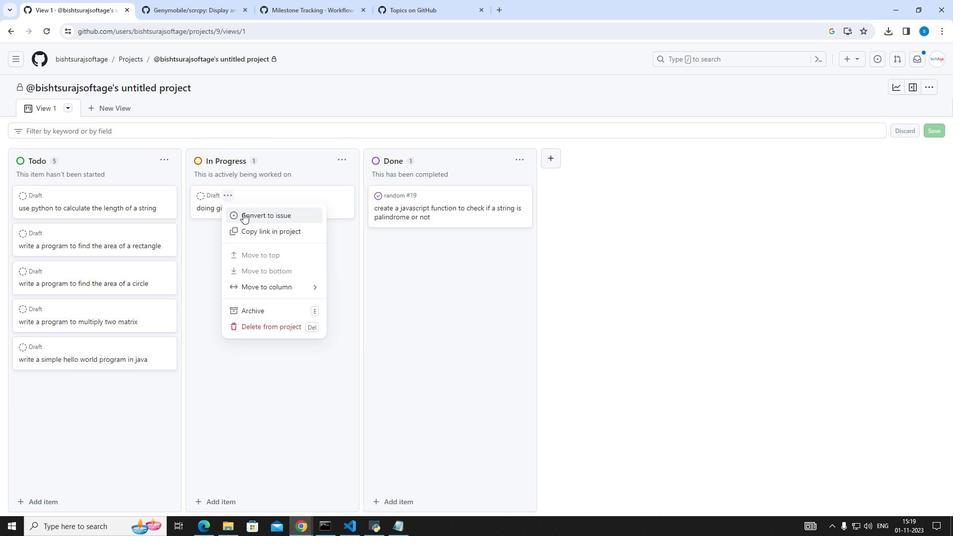 
Action: Mouse pressed left at (243, 213)
Screenshot: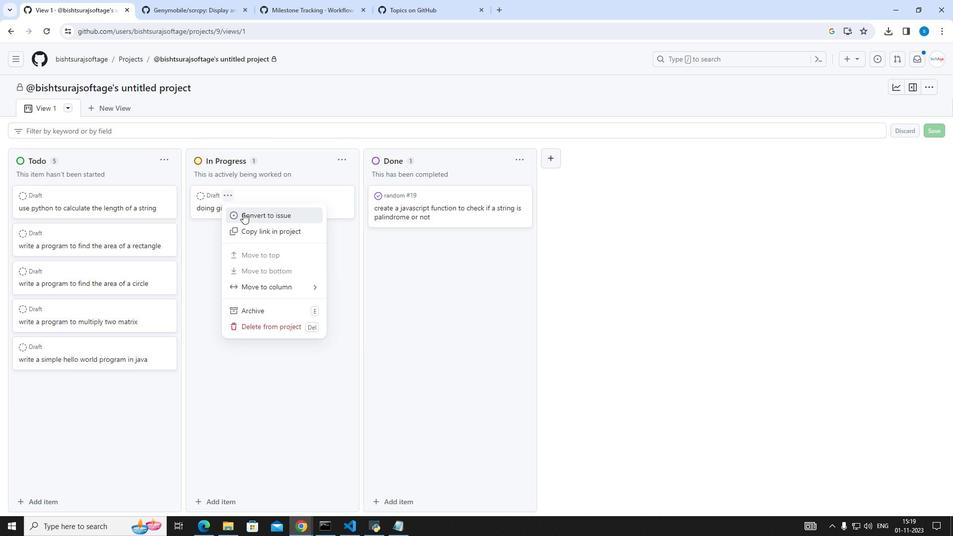 
Action: Mouse moved to (235, 248)
Screenshot: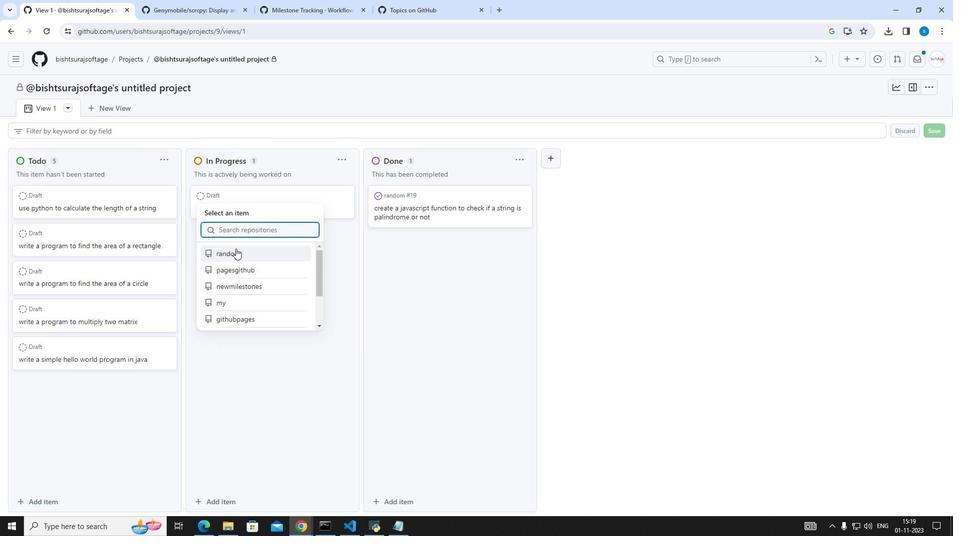 
Action: Mouse pressed left at (235, 248)
Screenshot: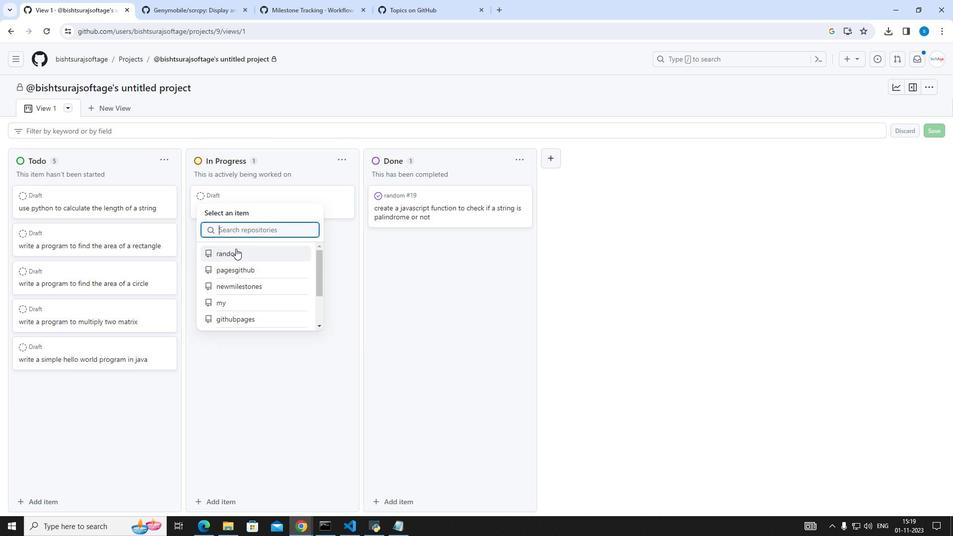 
Action: Mouse moved to (254, 205)
Screenshot: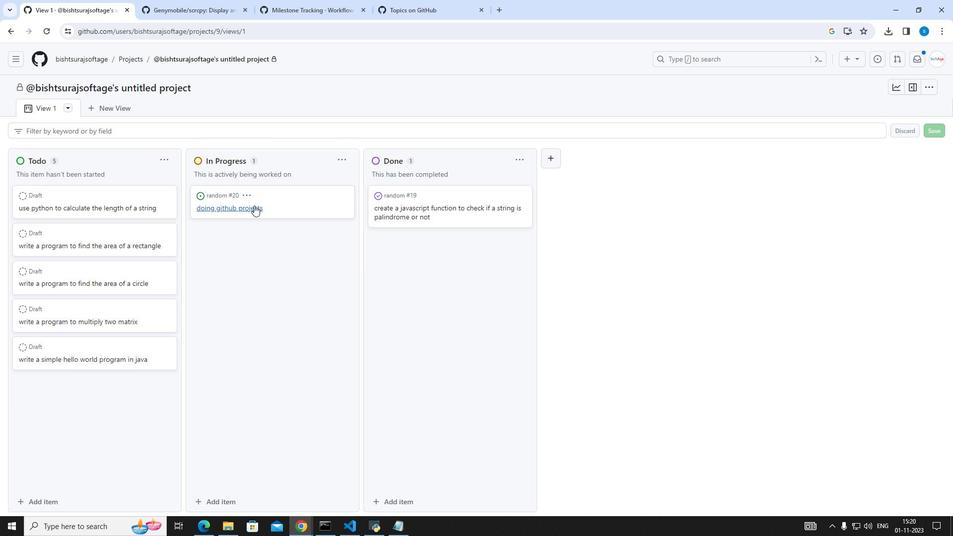 
Action: Mouse pressed left at (254, 205)
Screenshot: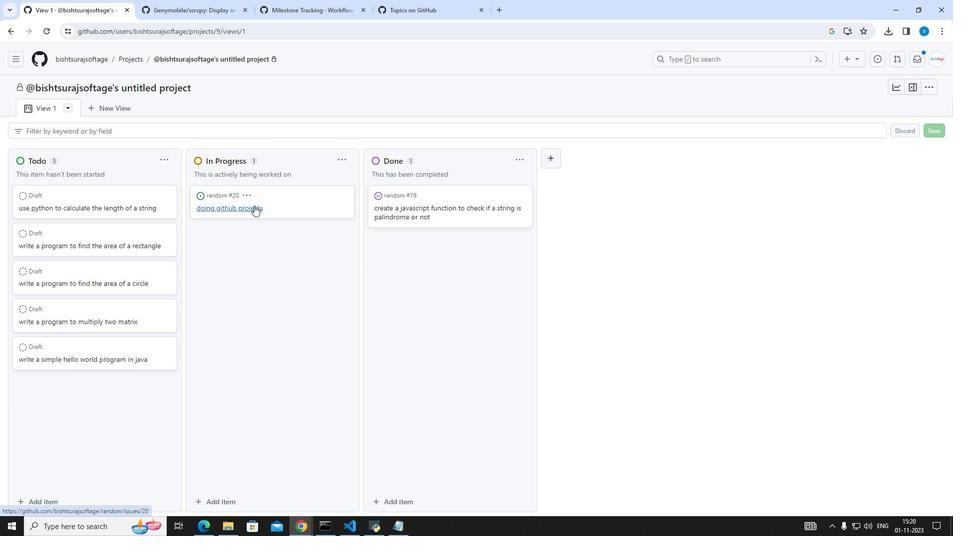 
Action: Mouse moved to (550, 270)
Screenshot: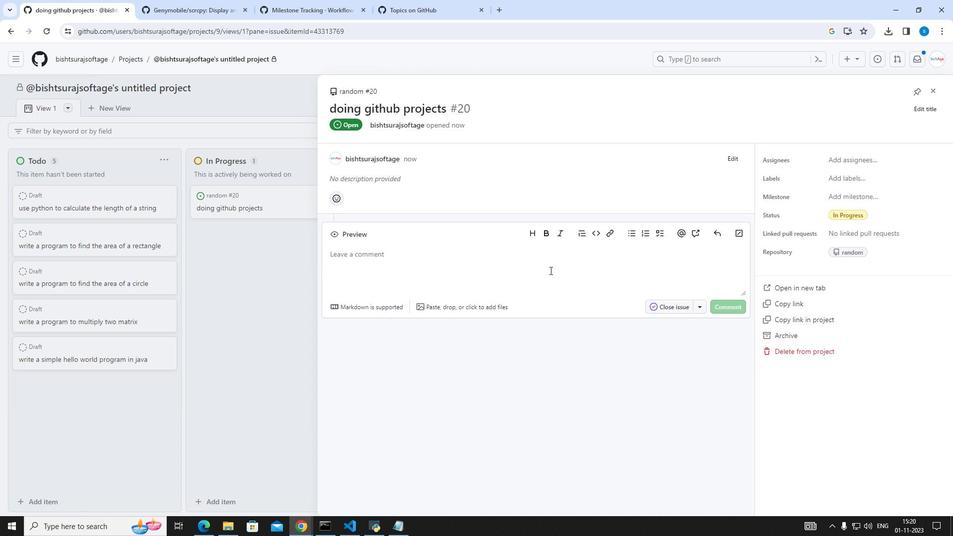 
Action: Mouse pressed left at (550, 270)
Screenshot: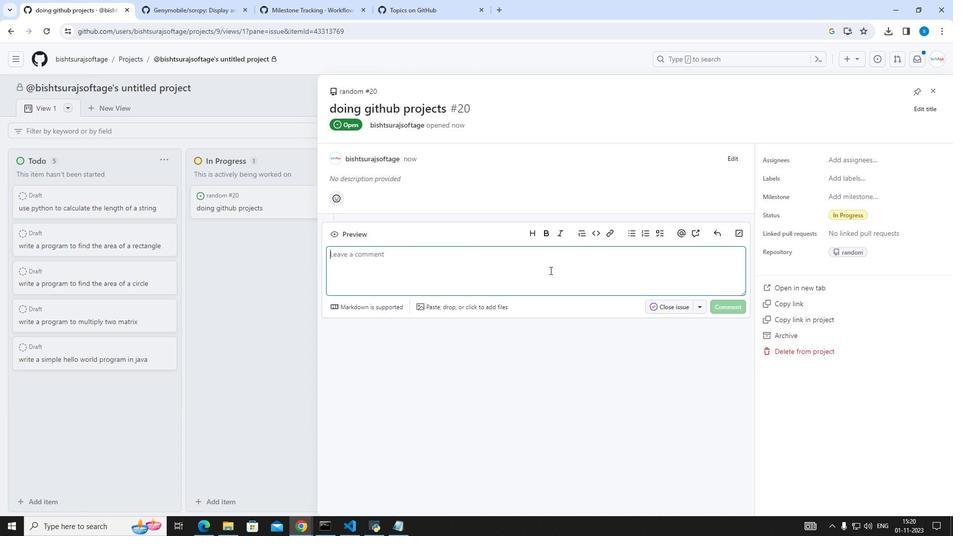 
Action: Key pressed donw<Key.space><Key.backspace><Key.backspace>e<Key.space>proje
Screenshot: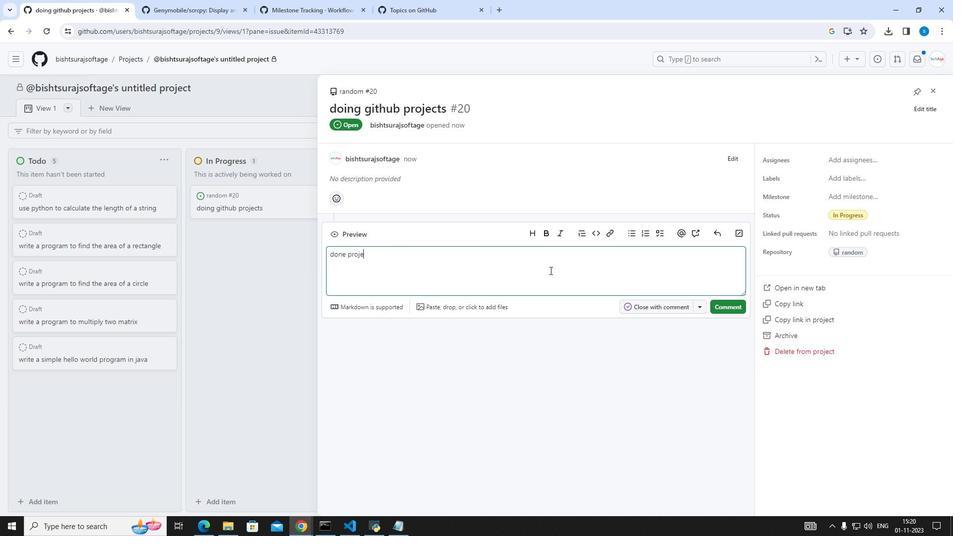 
Action: Mouse moved to (537, 275)
Screenshot: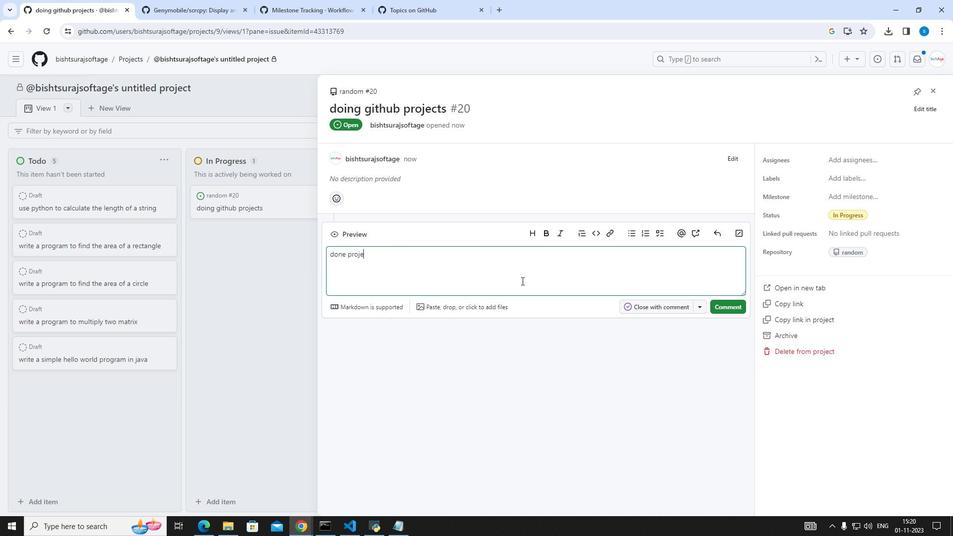 
Action: Key pressed c
Screenshot: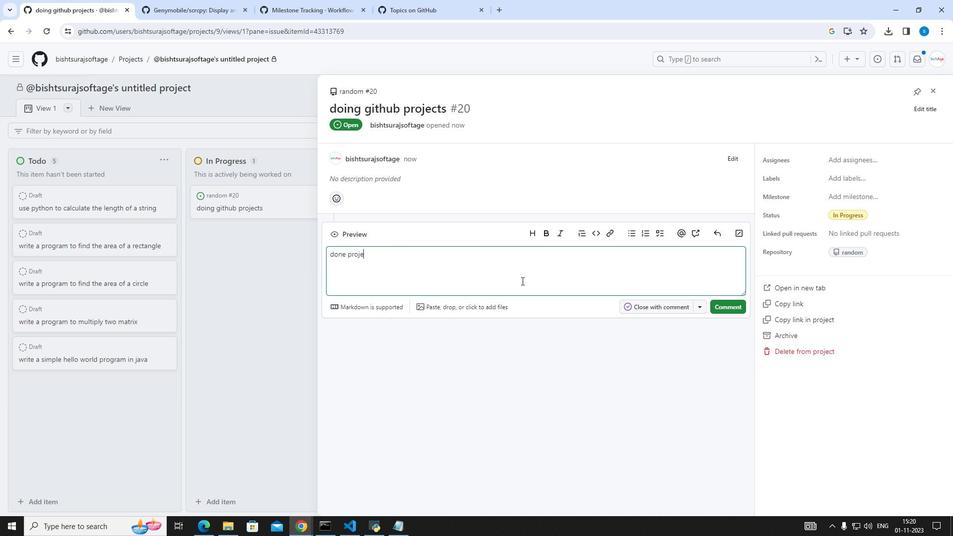 
Action: Mouse moved to (515, 283)
Screenshot: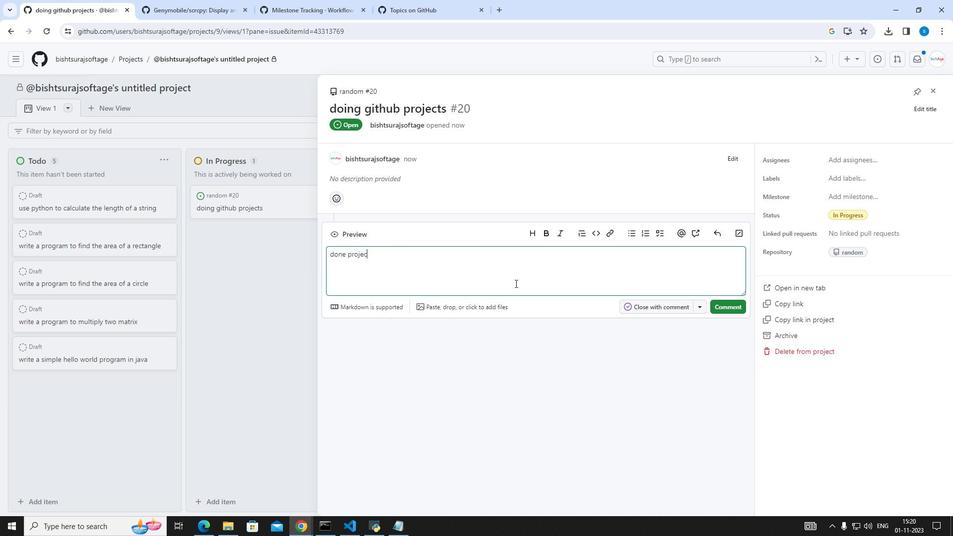 
Action: Key pressed ts
Screenshot: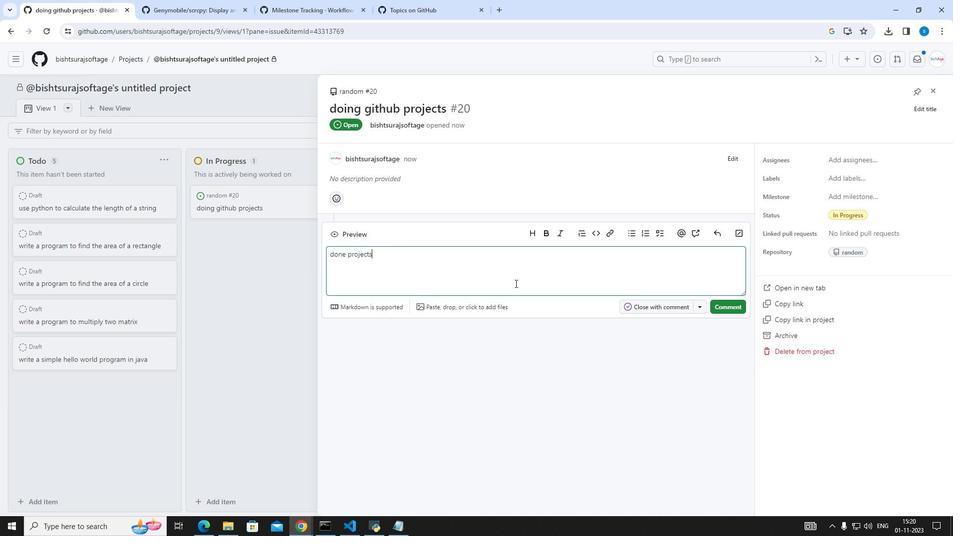 
Action: Mouse moved to (723, 302)
Screenshot: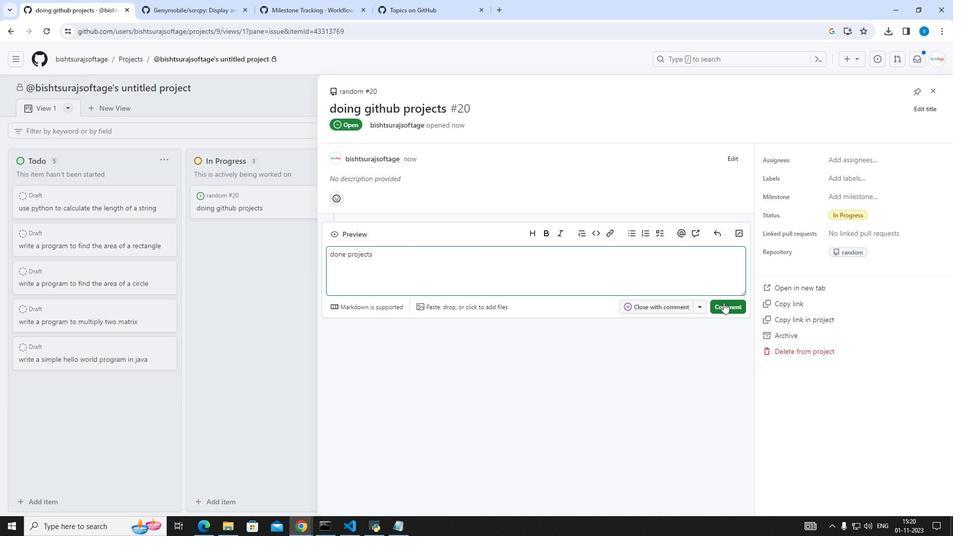 
Action: Mouse pressed left at (723, 302)
Screenshot: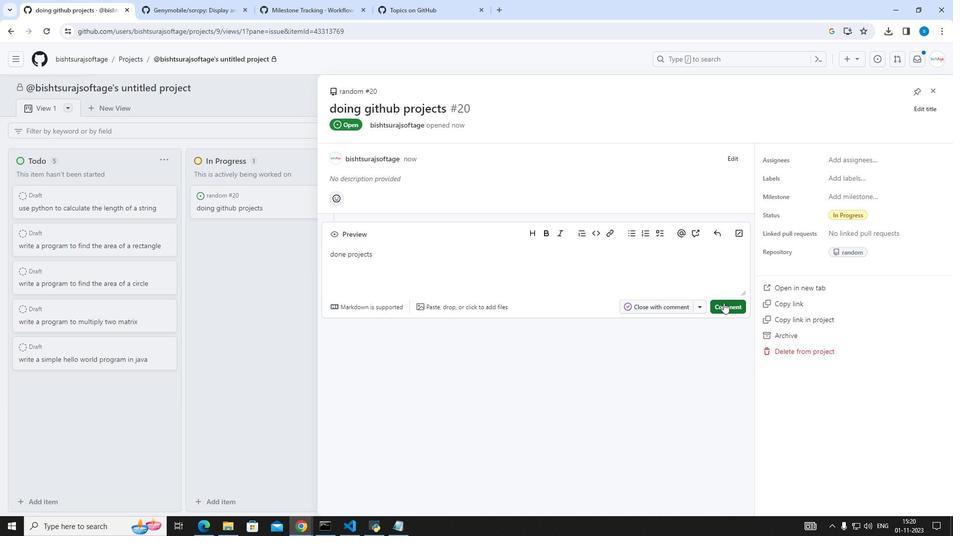 
Action: Mouse moved to (662, 391)
Screenshot: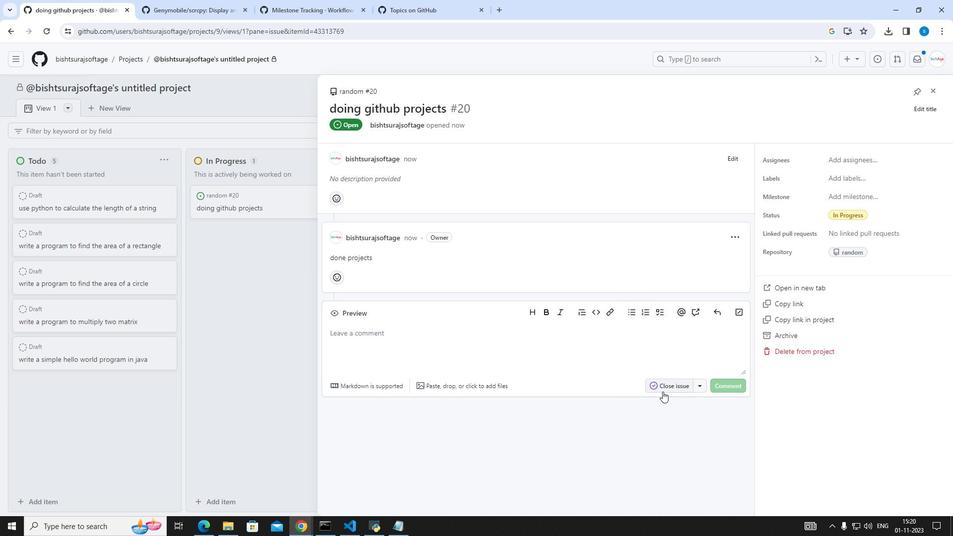 
Action: Mouse pressed left at (662, 391)
Screenshot: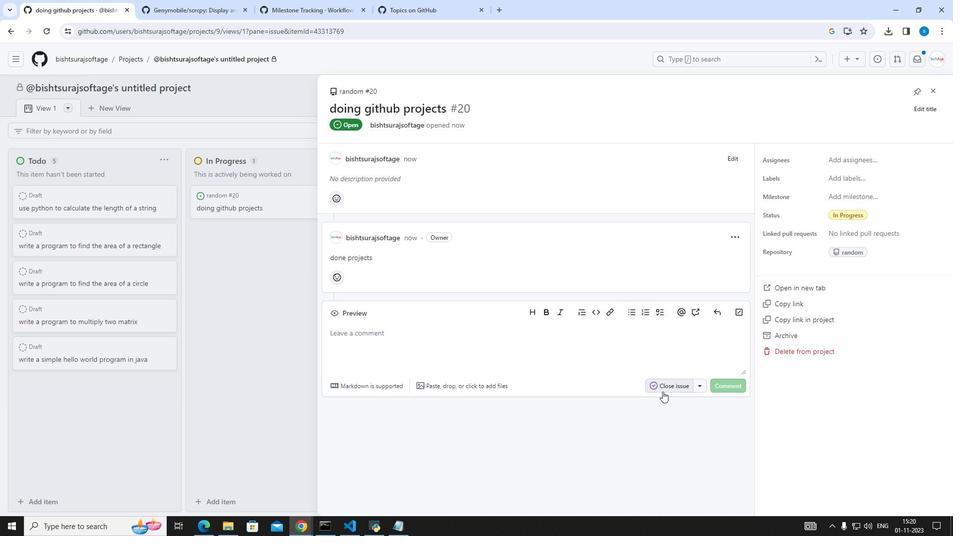 
Action: Mouse moved to (933, 90)
Screenshot: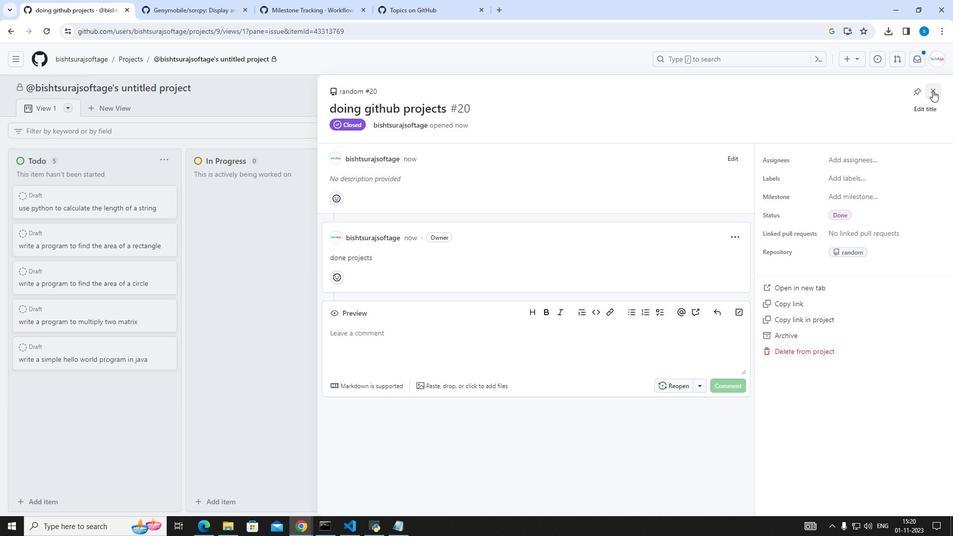 
Action: Mouse pressed left at (933, 90)
Screenshot: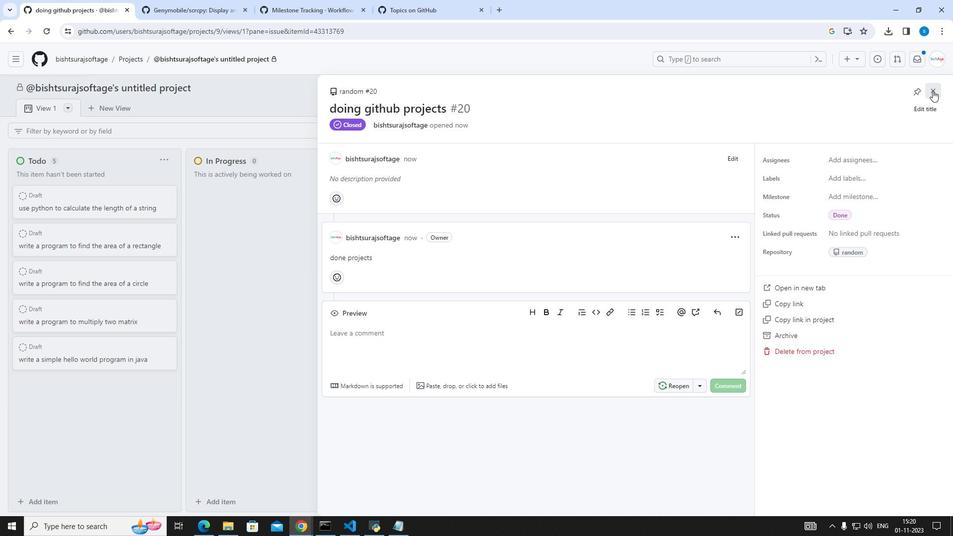 
Action: Mouse moved to (57, 206)
Screenshot: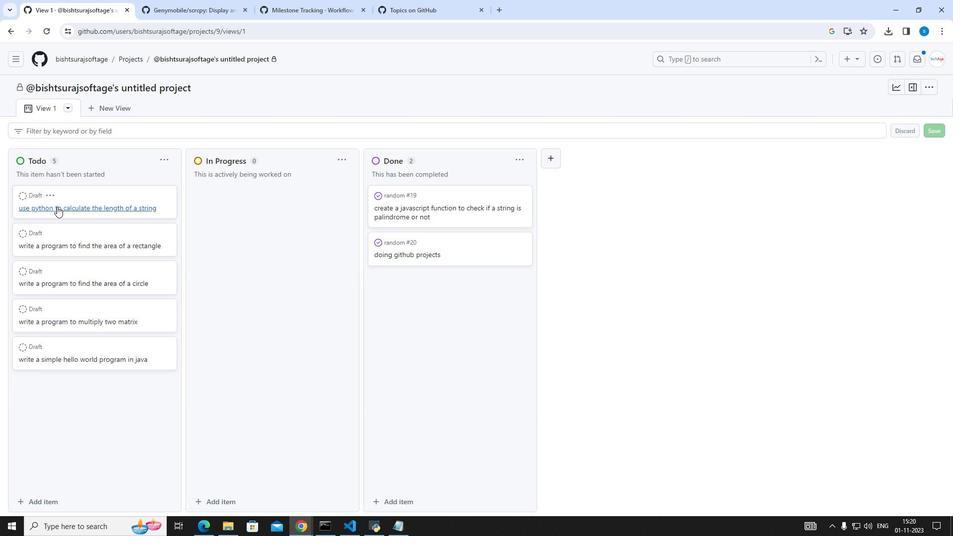 
Action: Mouse pressed left at (57, 206)
Screenshot: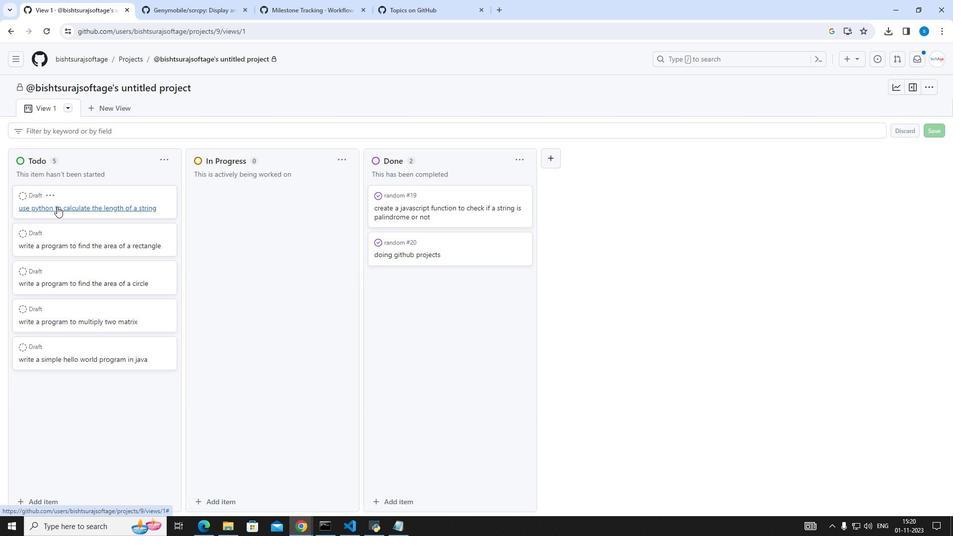
Action: Mouse pressed left at (57, 206)
Screenshot: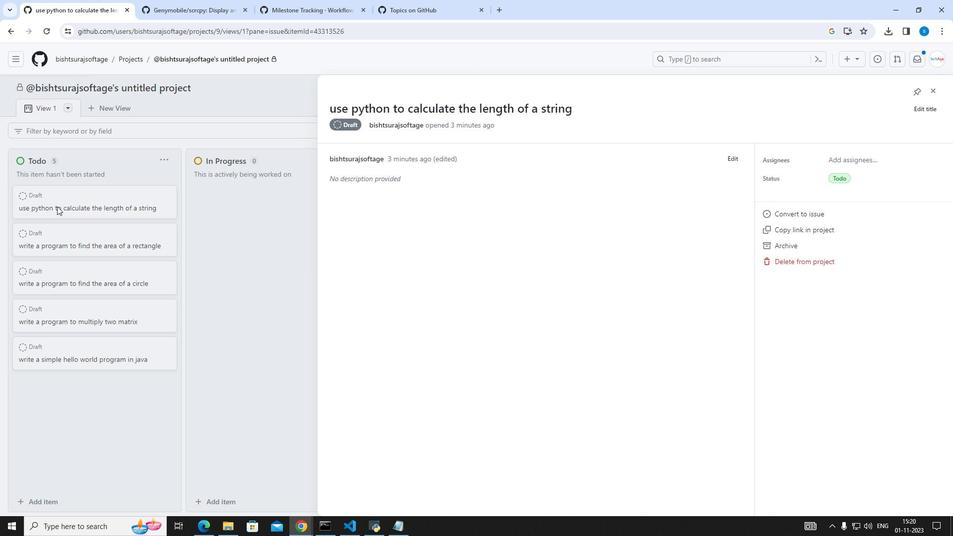 
Action: Mouse moved to (55, 193)
Screenshot: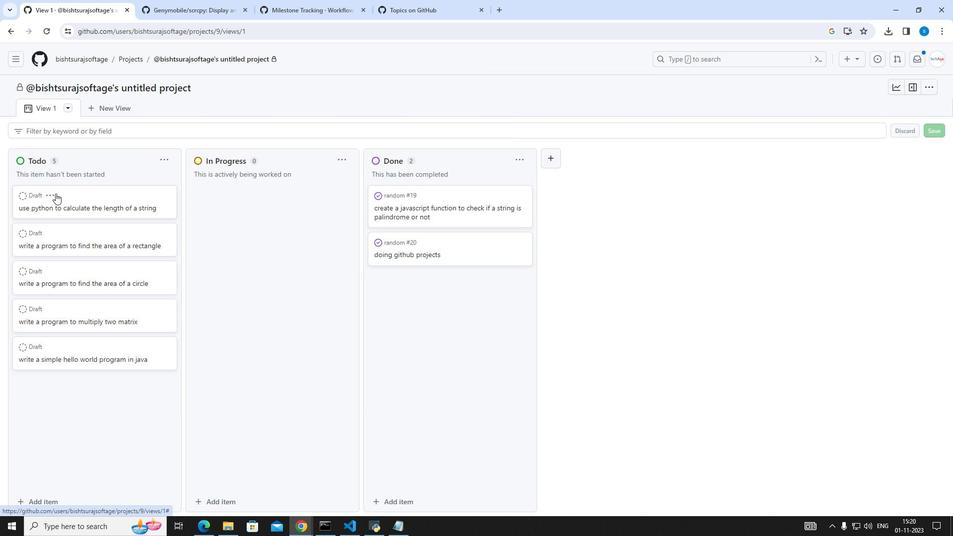 
Action: Mouse pressed left at (55, 193)
Screenshot: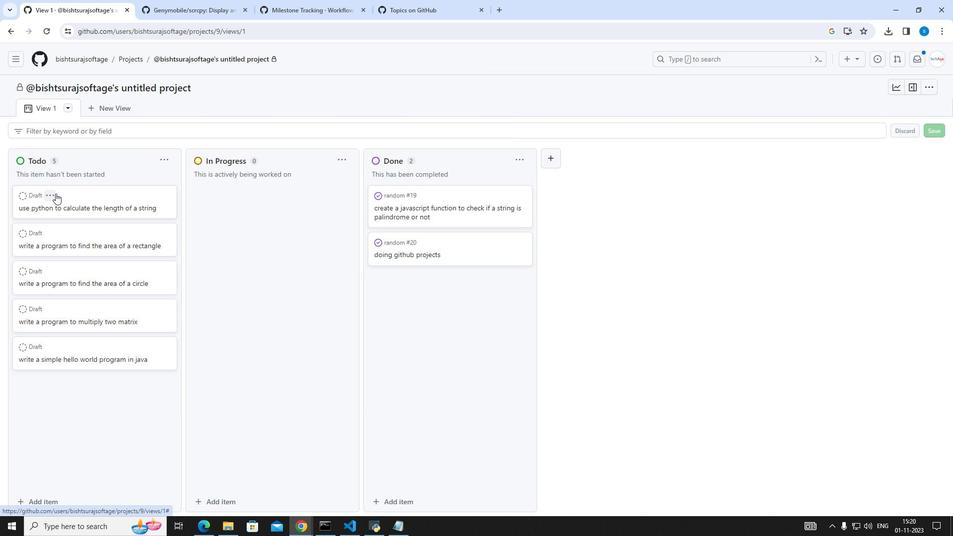 
Action: Mouse moved to (70, 211)
Screenshot: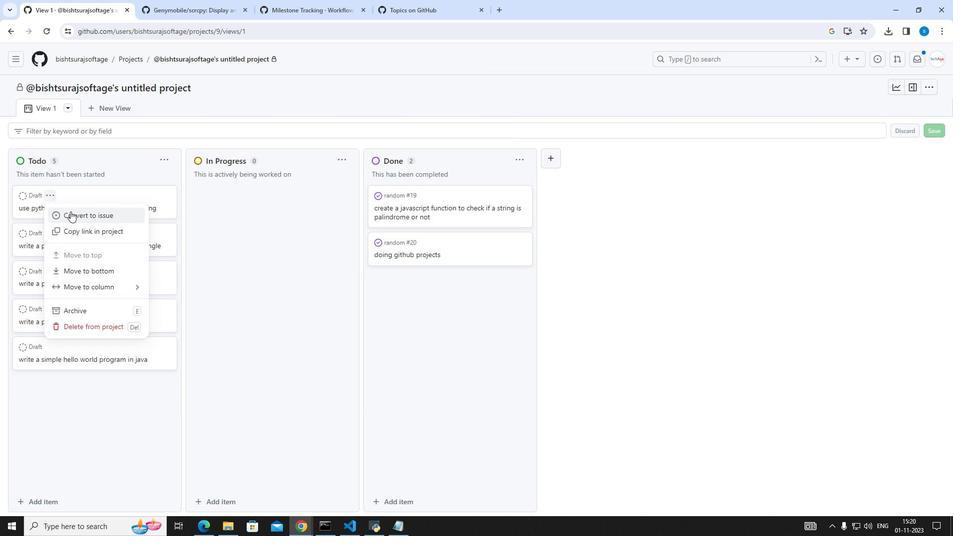 
Action: Mouse pressed left at (70, 211)
Screenshot: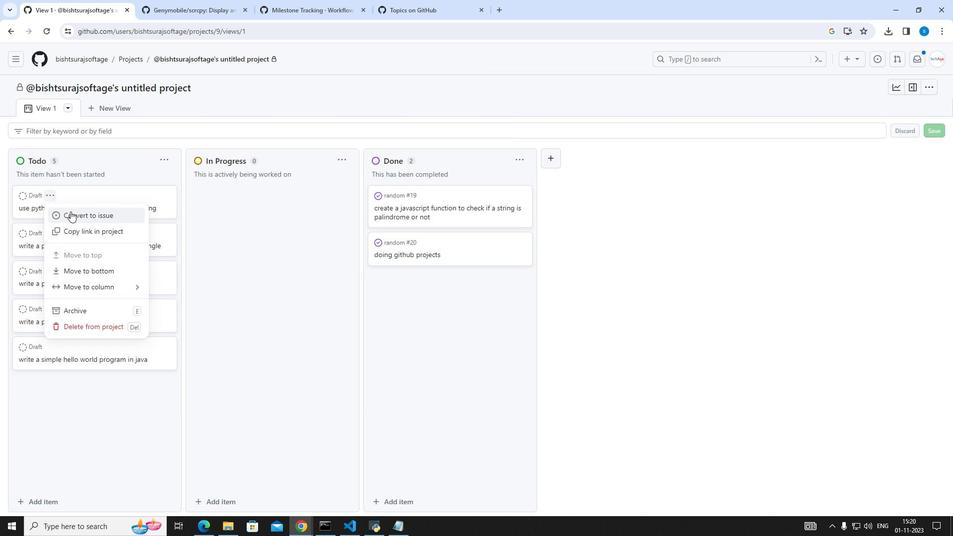 
Action: Mouse moved to (68, 251)
Screenshot: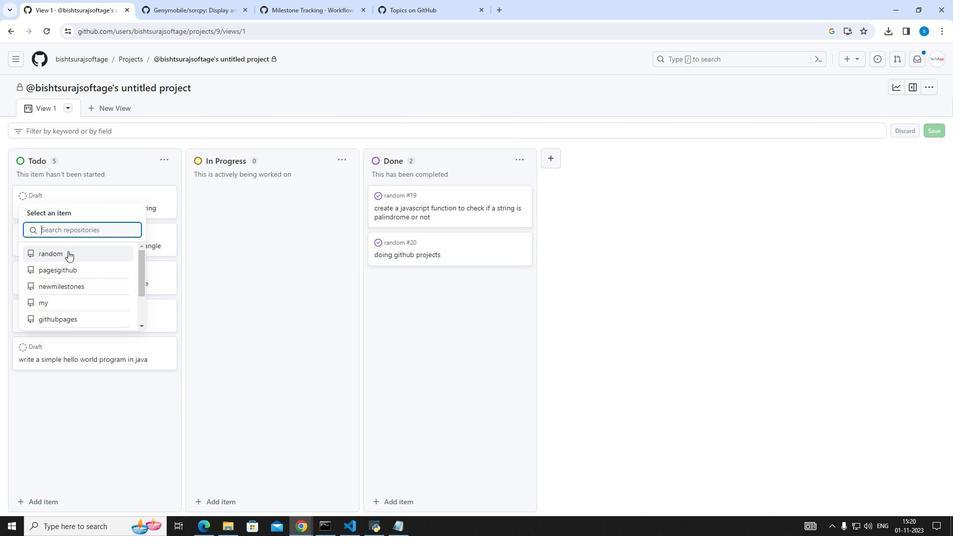 
Action: Mouse pressed left at (68, 251)
Screenshot: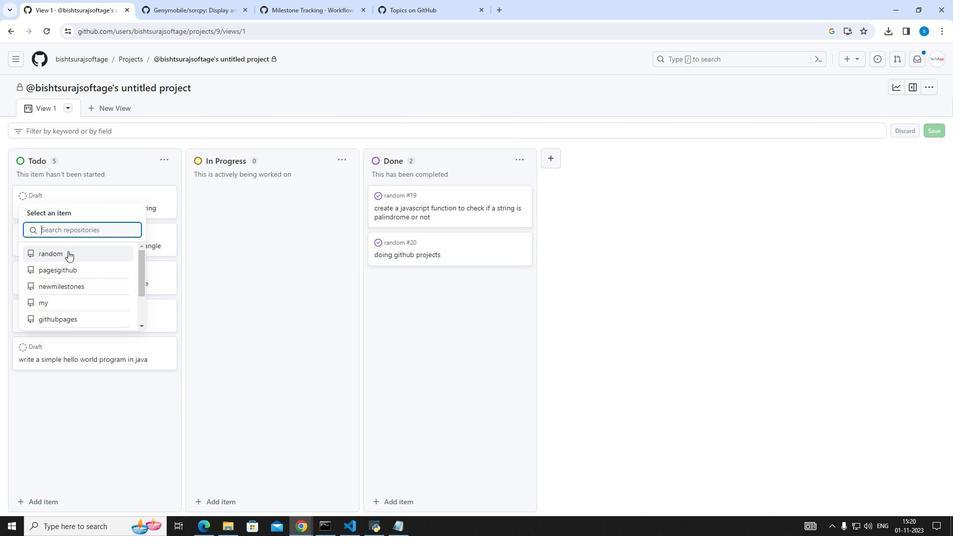
Action: Mouse moved to (60, 212)
Screenshot: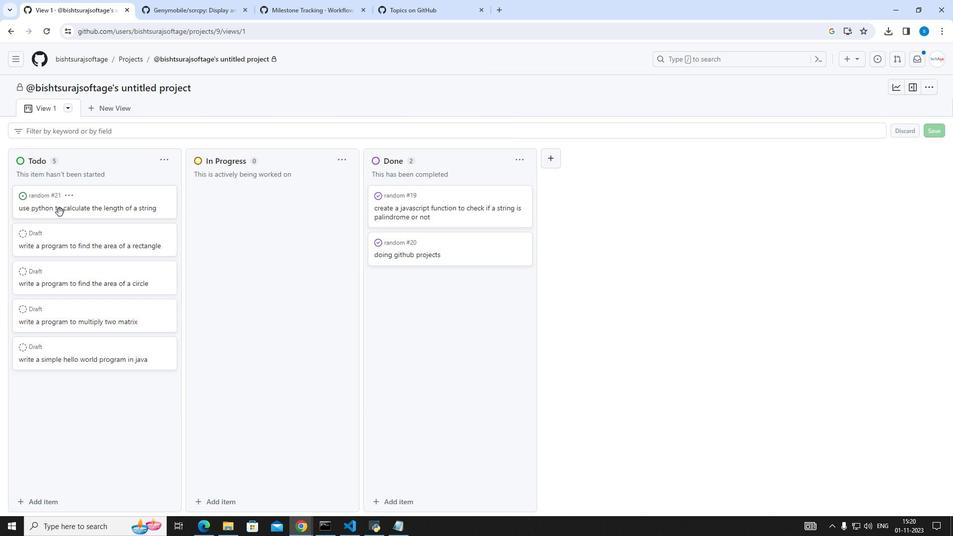 
Action: Mouse pressed left at (60, 212)
Screenshot: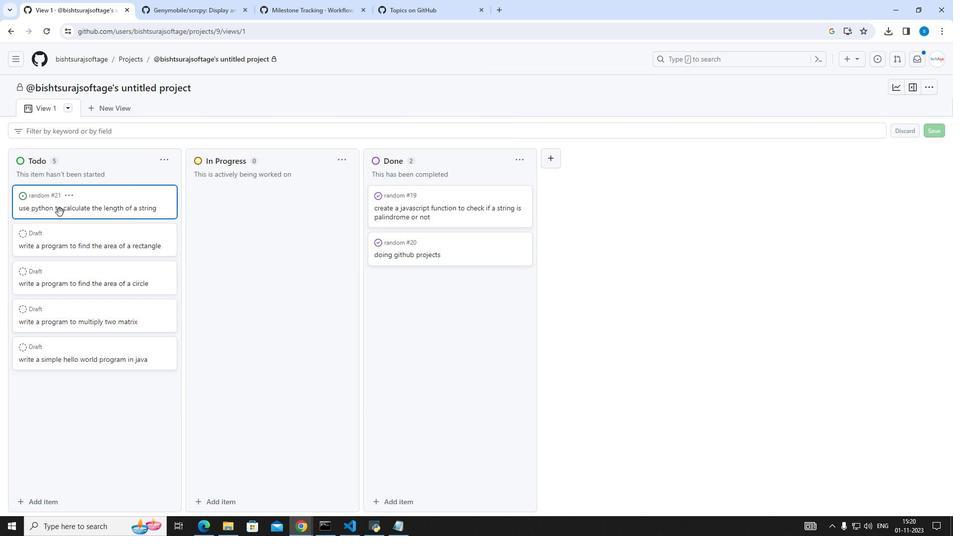 
Action: Mouse pressed left at (60, 212)
Screenshot: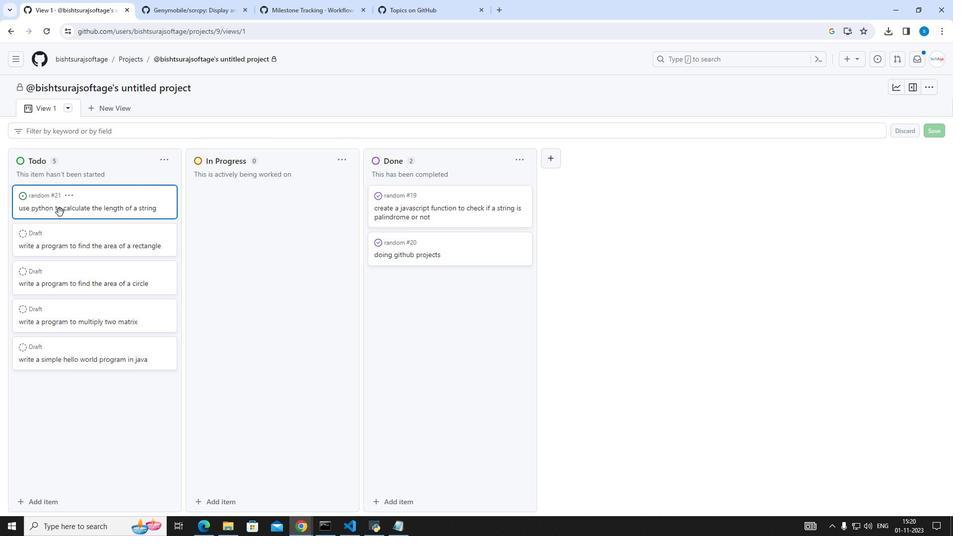 
Action: Mouse moved to (61, 212)
Screenshot: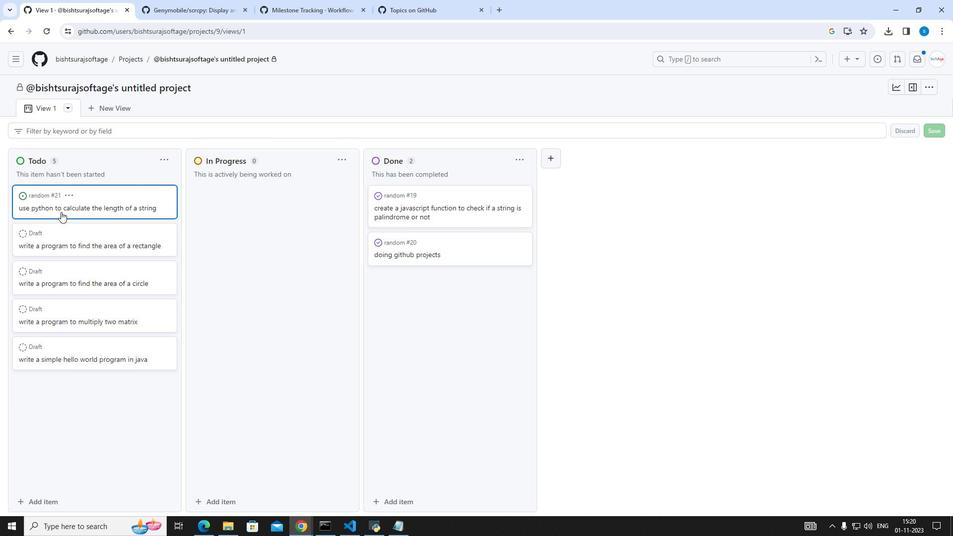 
Action: Mouse pressed left at (61, 212)
Screenshot: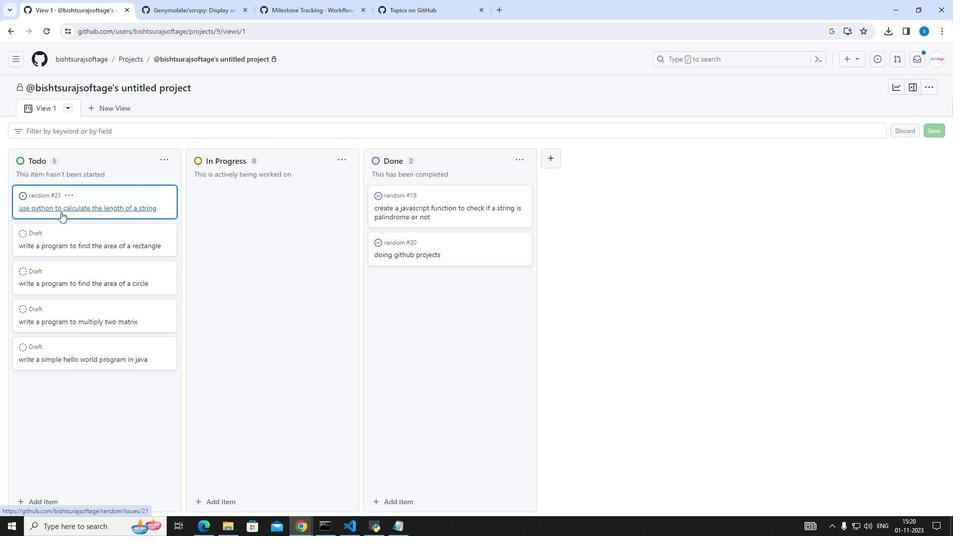 
Action: Mouse moved to (447, 255)
Screenshot: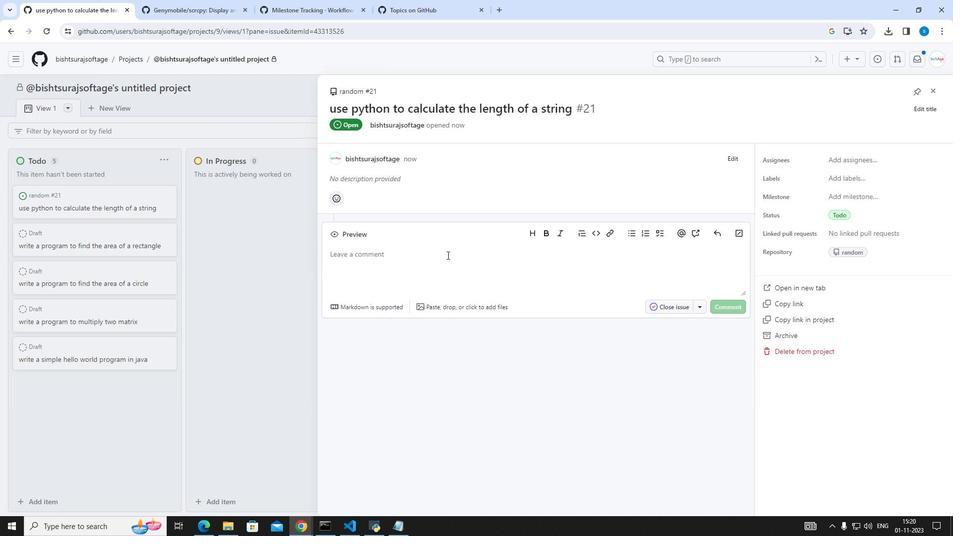 
Action: Mouse pressed left at (447, 255)
Screenshot: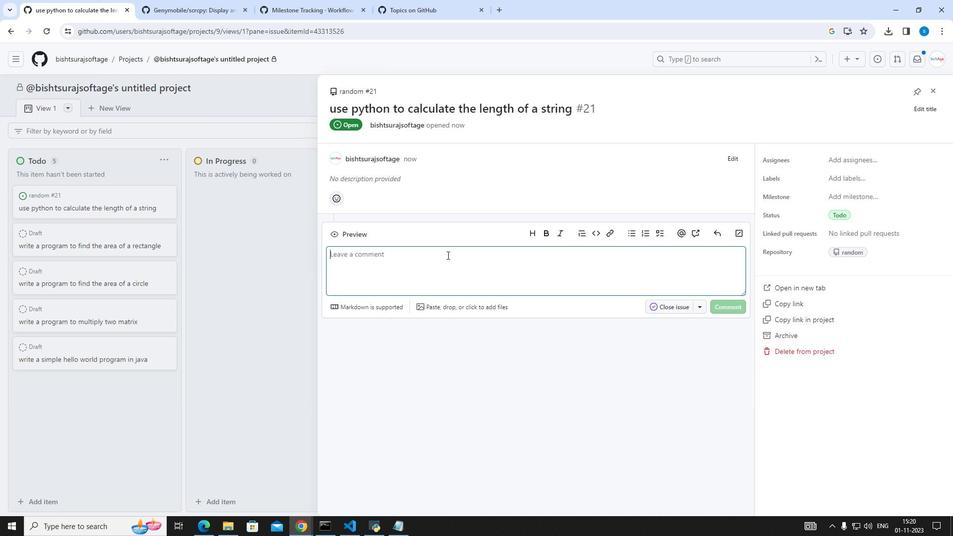
Action: Mouse moved to (394, 264)
Screenshot: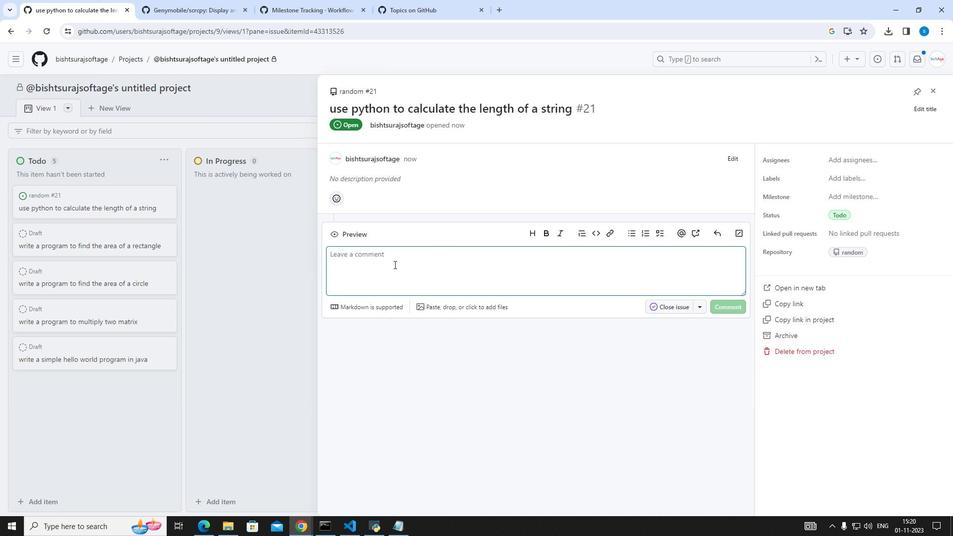 
Action: Key pressed d
Screenshot: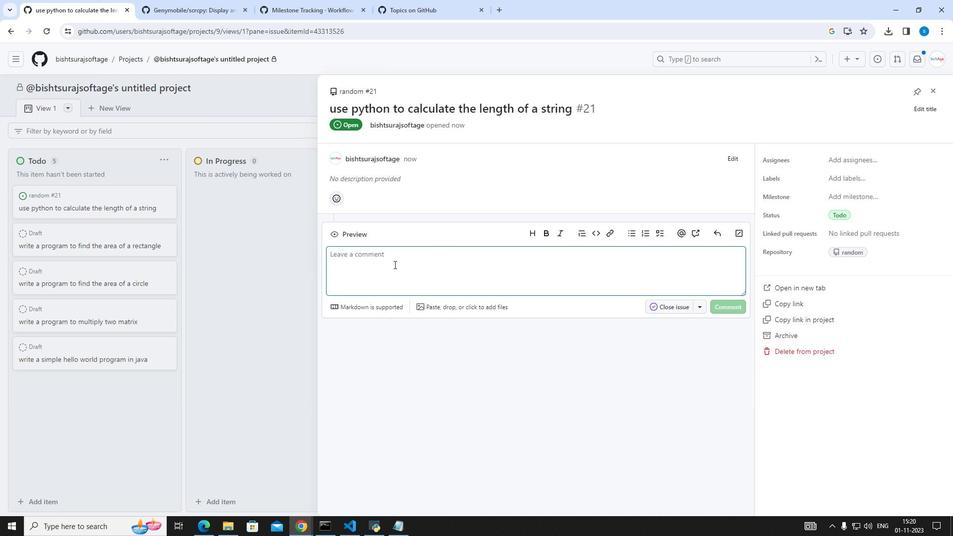 
Action: Mouse moved to (394, 264)
Screenshot: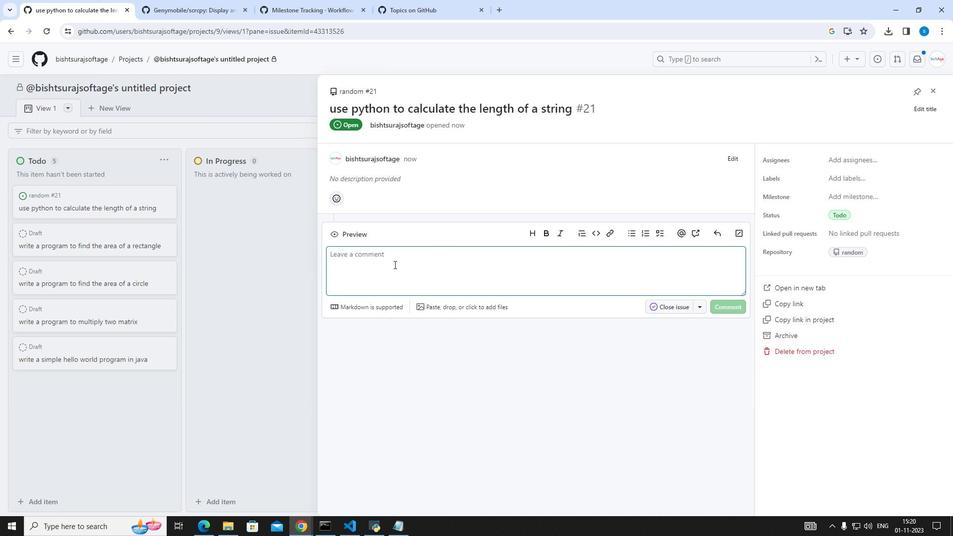
Action: Key pressed one
Screenshot: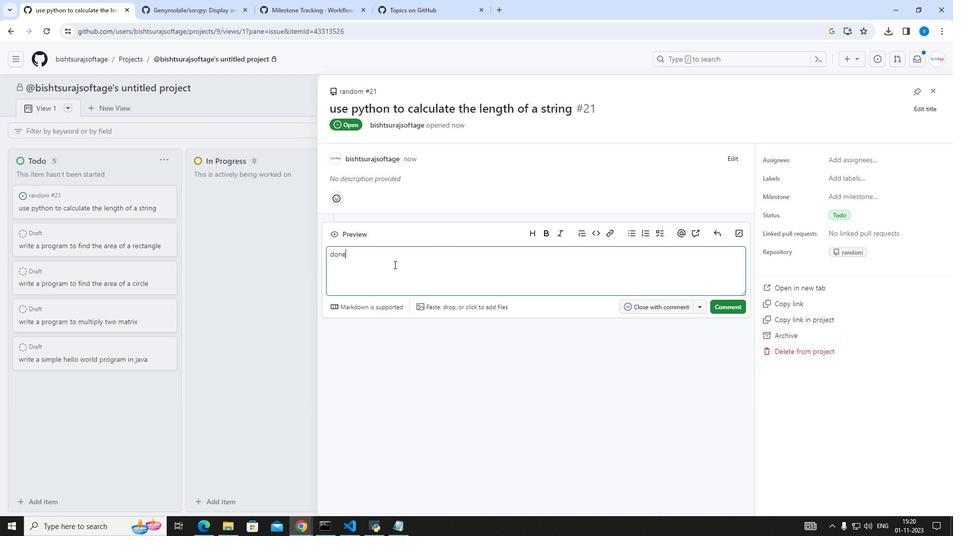 
Action: Mouse moved to (657, 302)
Screenshot: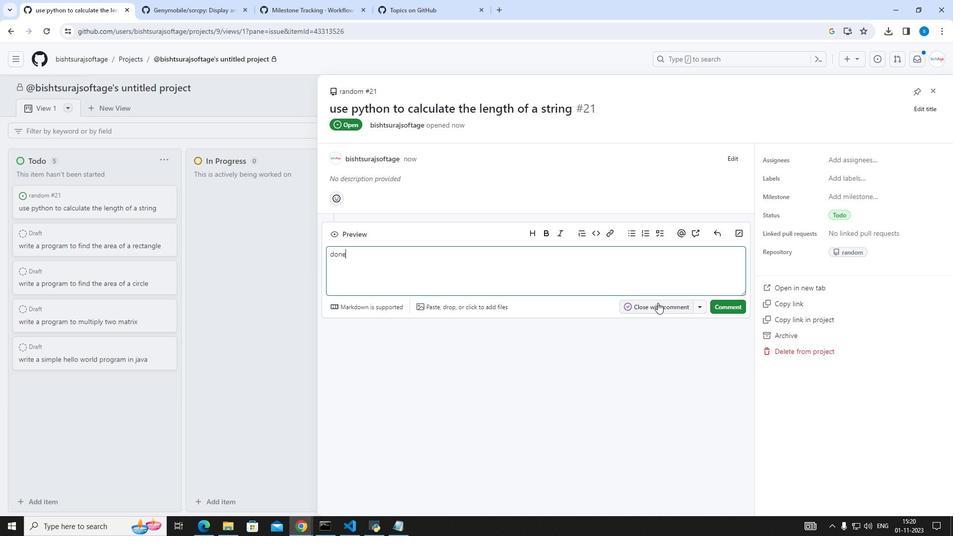 
Action: Mouse pressed left at (657, 302)
Screenshot: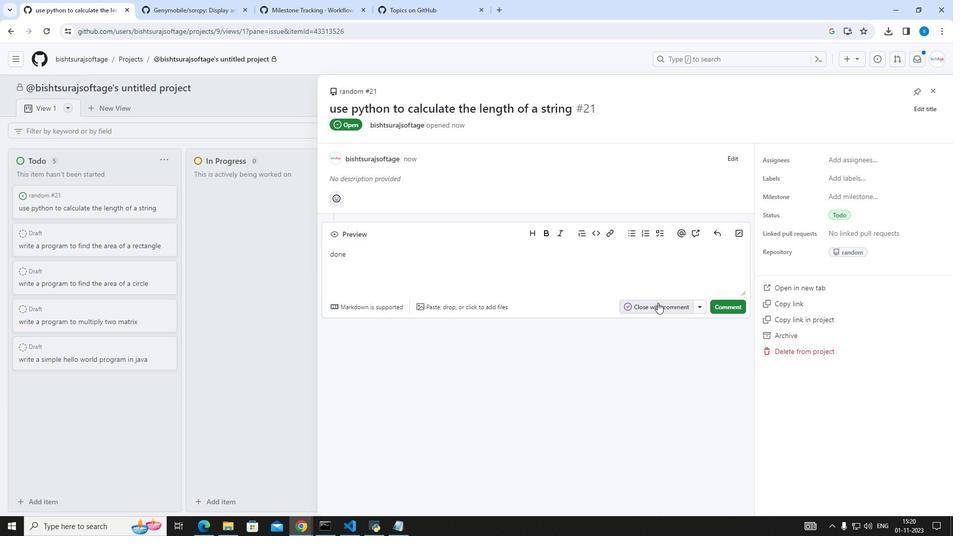 
Action: Mouse moved to (930, 94)
Screenshot: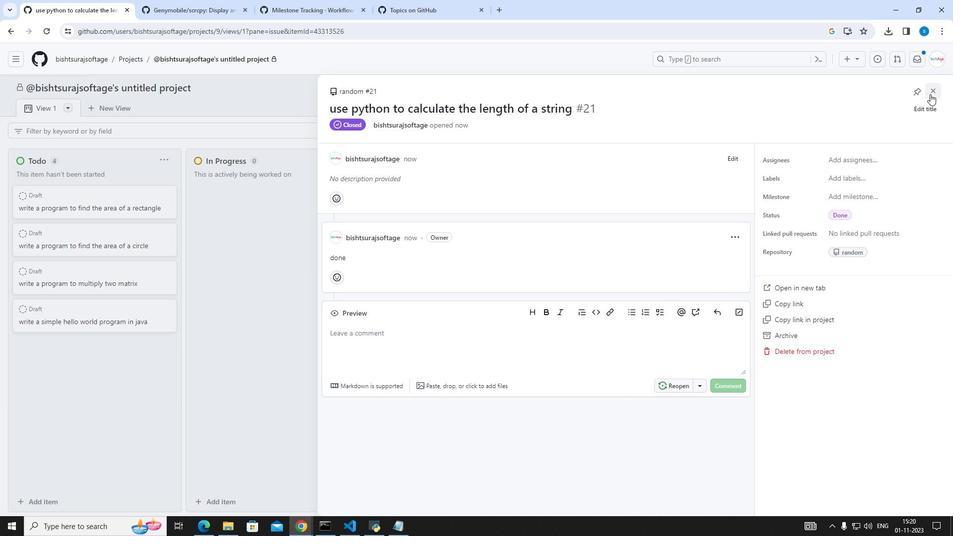 
Action: Mouse pressed left at (930, 94)
Screenshot: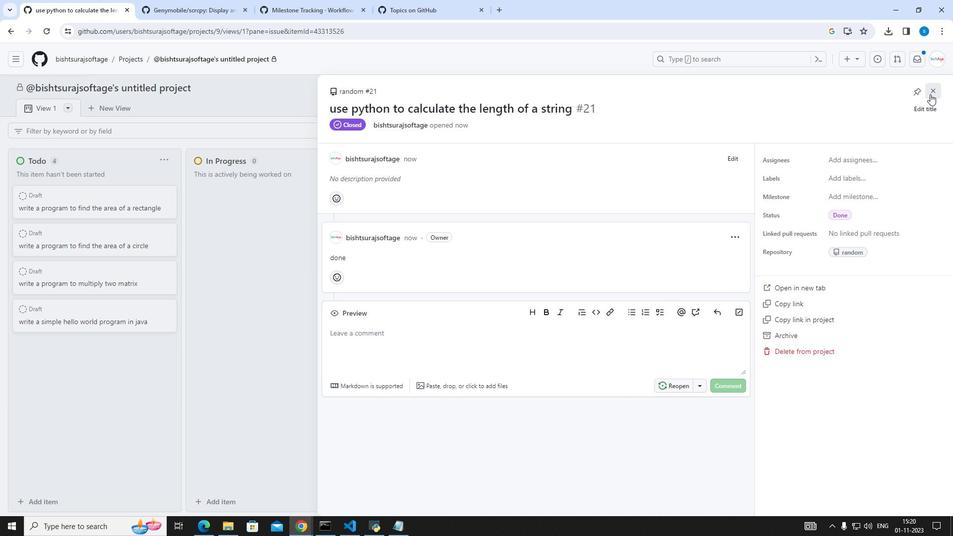
Action: Mouse moved to (266, 252)
Screenshot: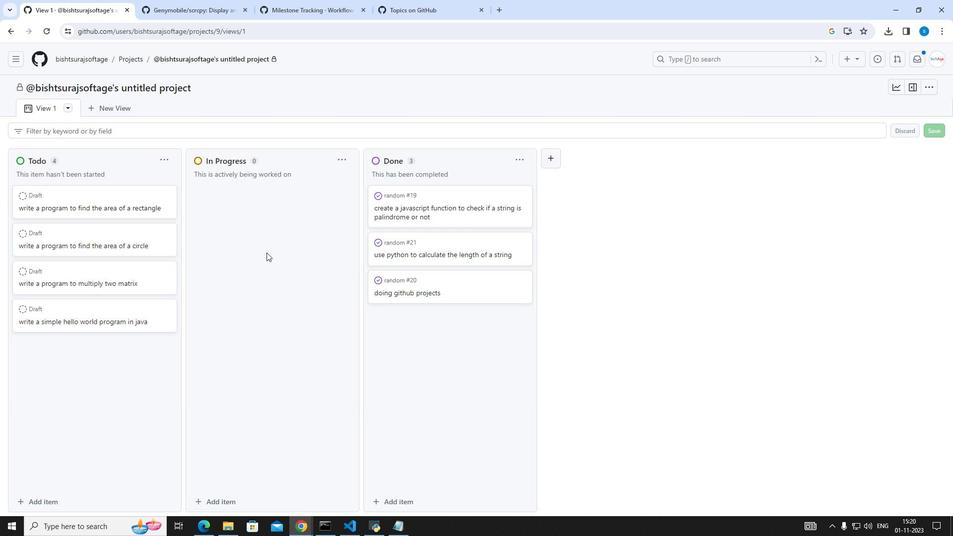 
Action: Mouse pressed left at (266, 252)
Screenshot: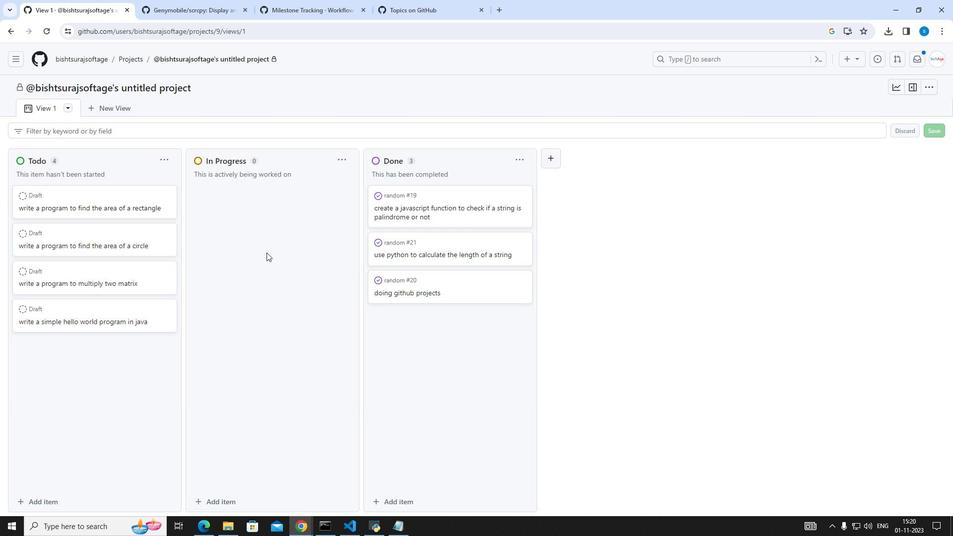 
Action: Mouse moved to (228, 506)
Screenshot: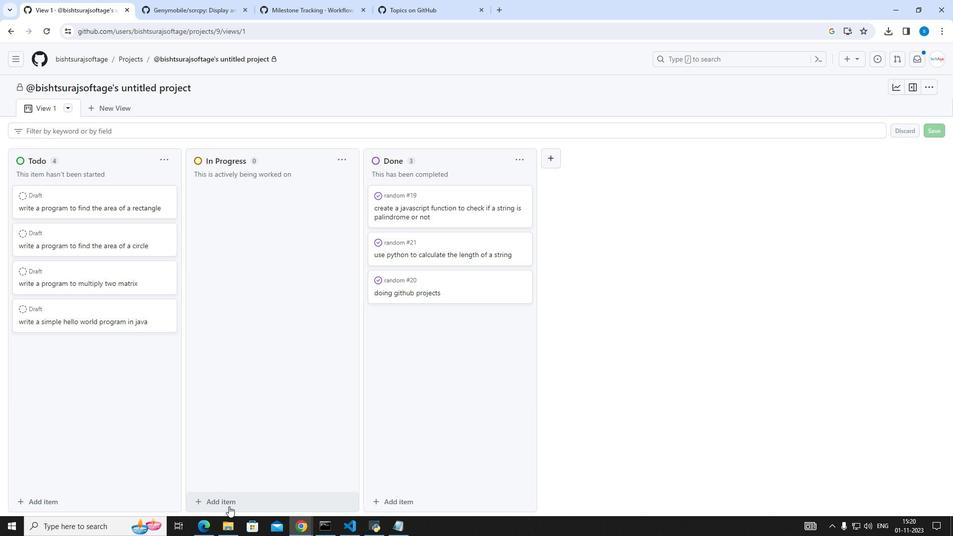 
Action: Mouse pressed left at (228, 506)
Screenshot: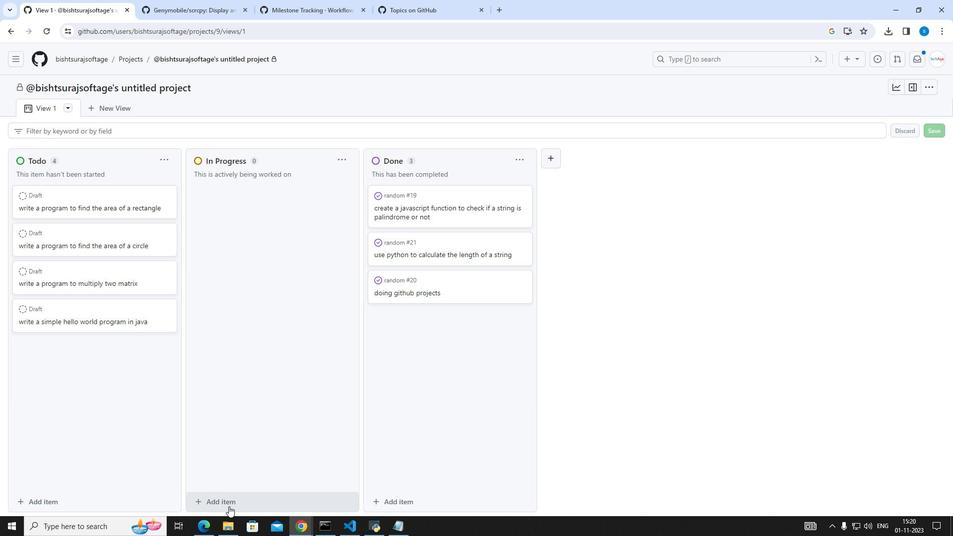 
Action: Mouse moved to (243, 450)
Screenshot: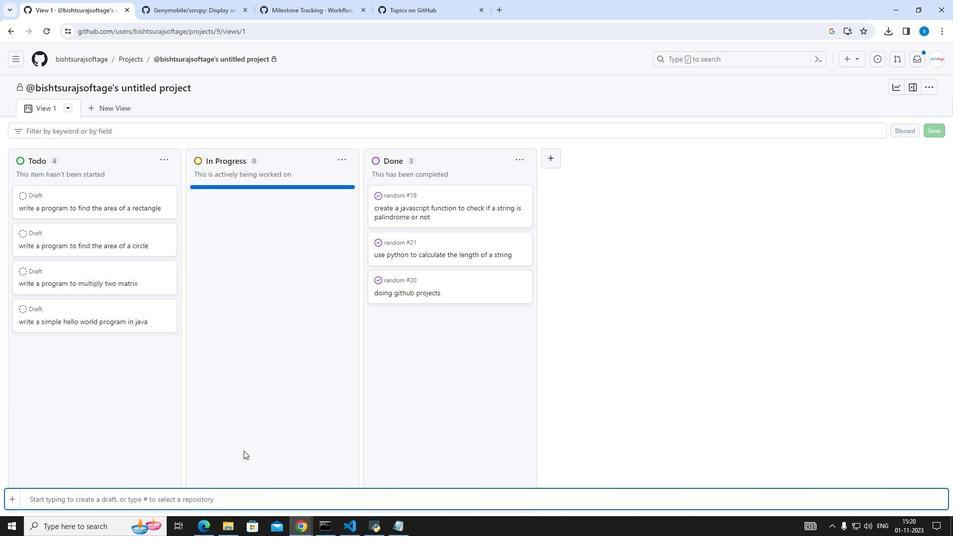
Action: Key pressed palindrom<Key.space>string<Key.enter>new<Key.space>g<Key.backspace><Key.backspace><Key.space>data<Key.space>structurs<Key.space><Key.backspace><Key.backspace>es<Key.space>and<Key.space>algorithms<Key.enter>
Screenshot: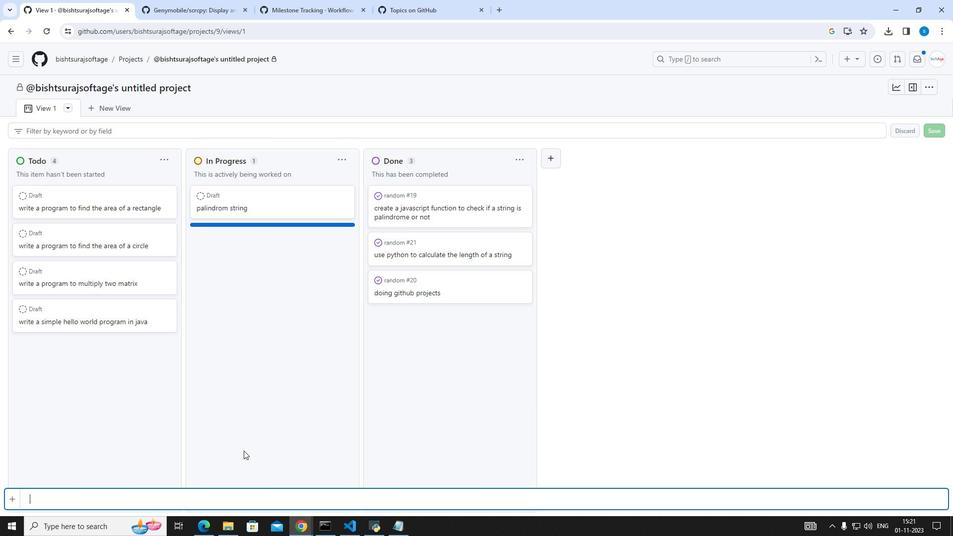 
Action: Mouse moved to (43, 192)
Screenshot: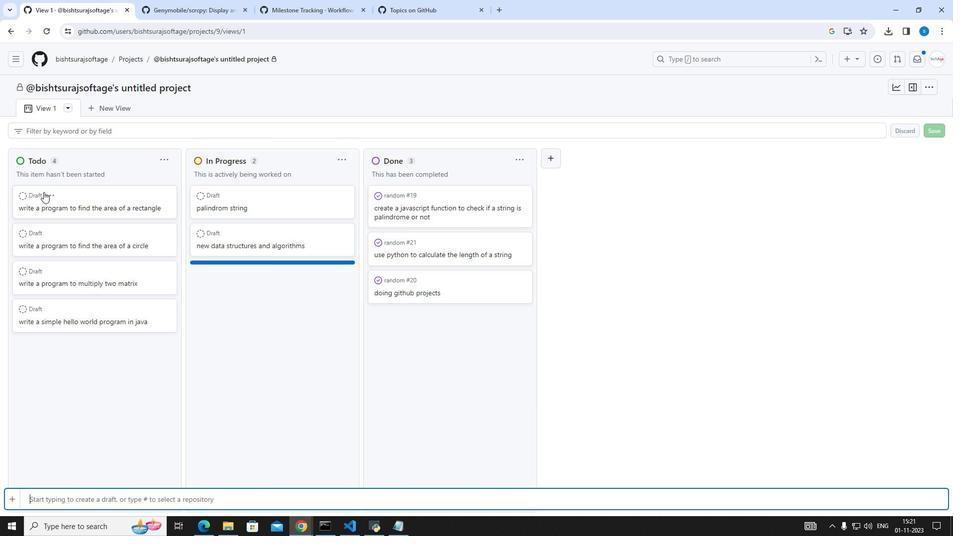 
Action: Mouse pressed left at (43, 192)
Screenshot: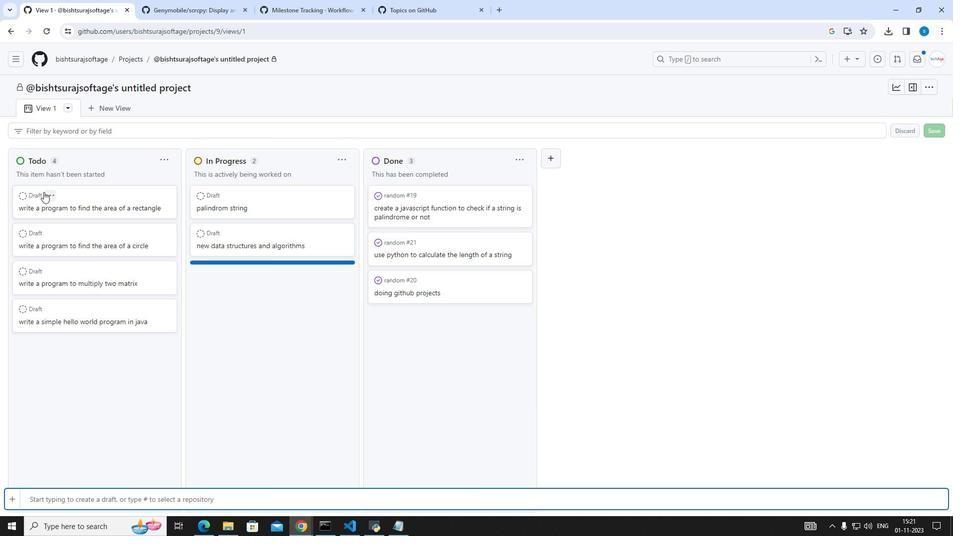 
Action: Mouse moved to (66, 210)
Screenshot: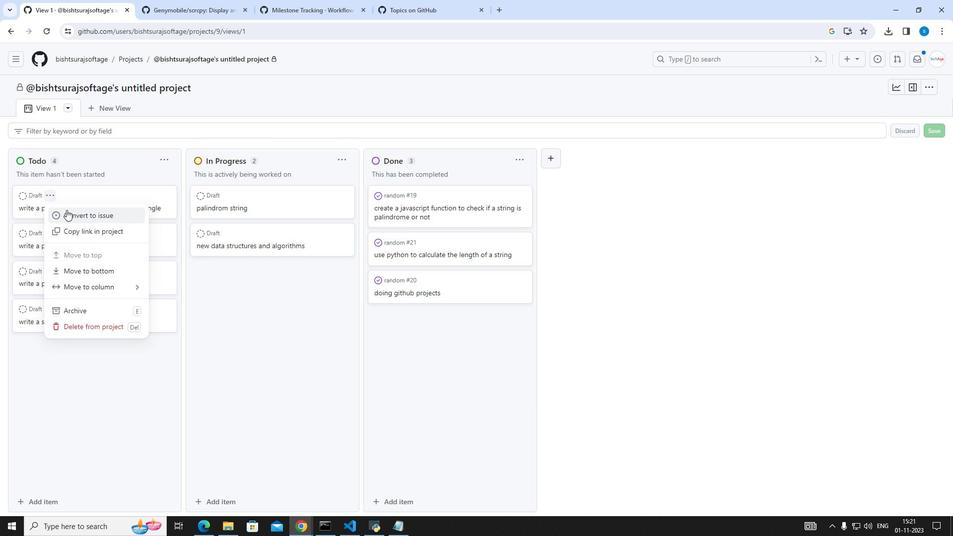 
Action: Mouse pressed left at (66, 210)
Screenshot: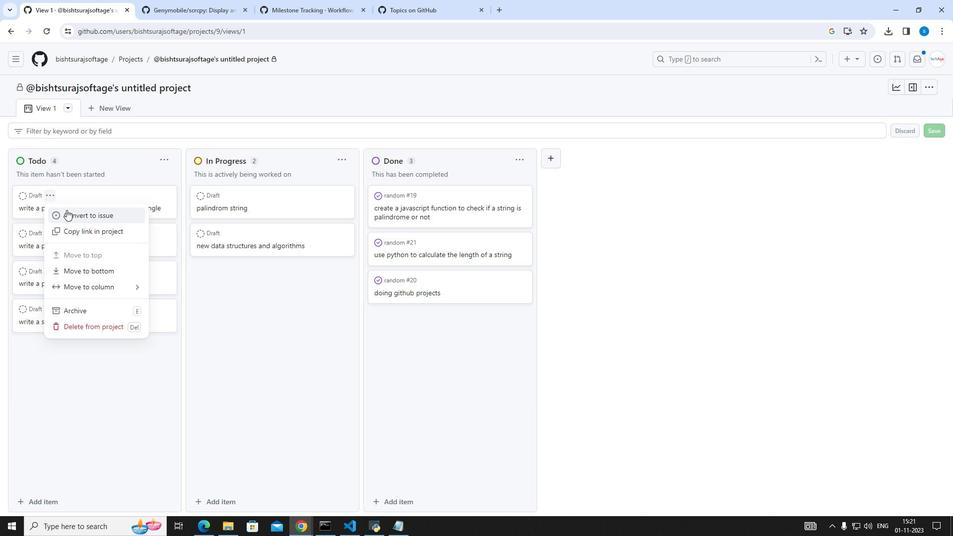 
Action: Mouse moved to (65, 246)
Screenshot: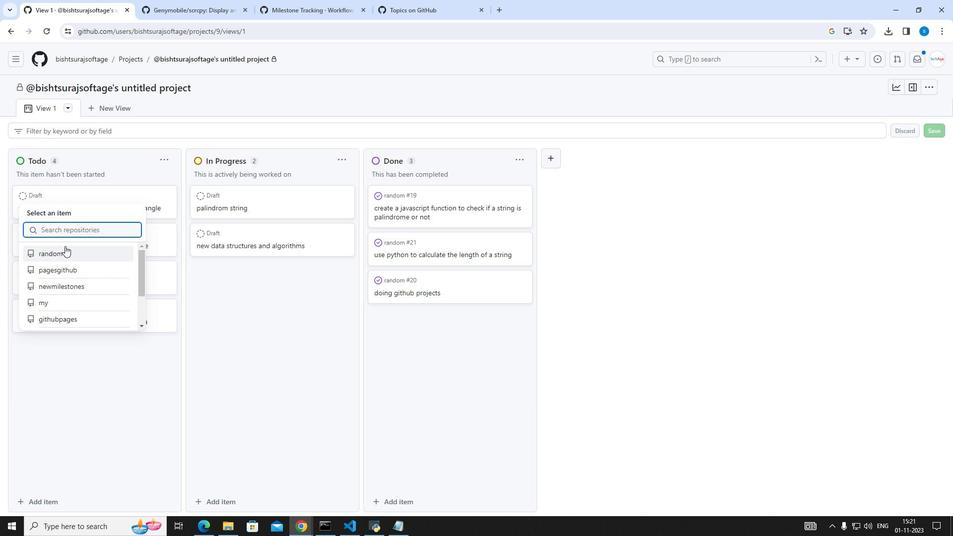 
Action: Mouse pressed left at (65, 246)
Screenshot: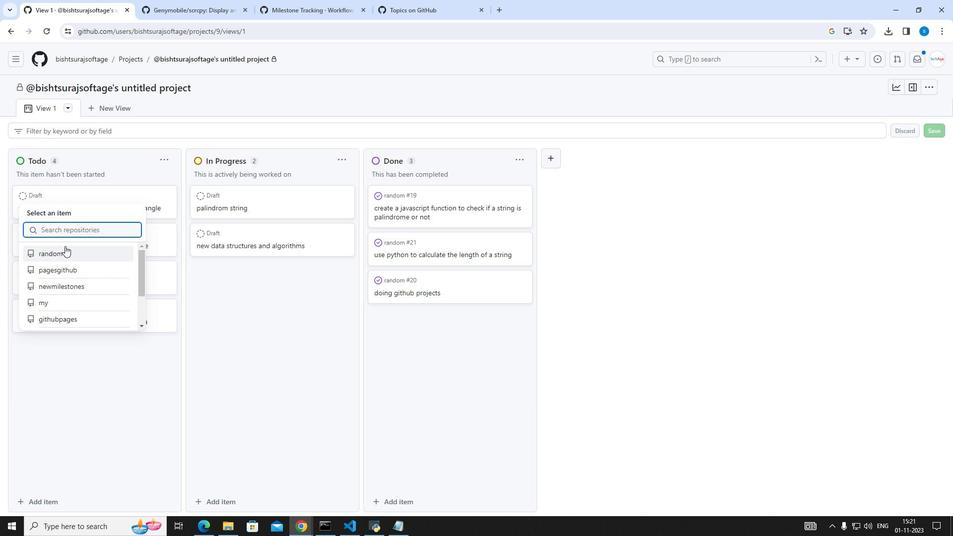 
Action: Mouse moved to (96, 208)
Screenshot: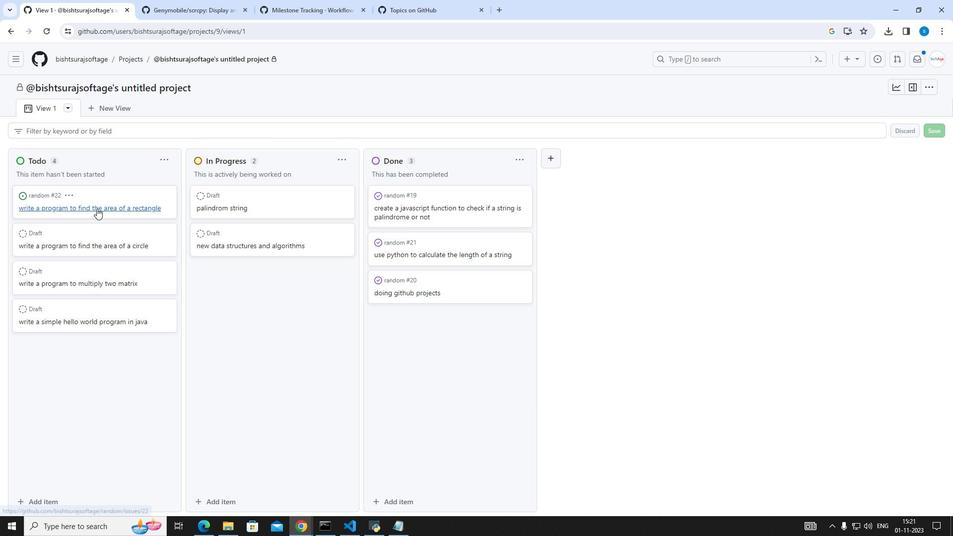 
Action: Mouse pressed left at (96, 208)
Screenshot: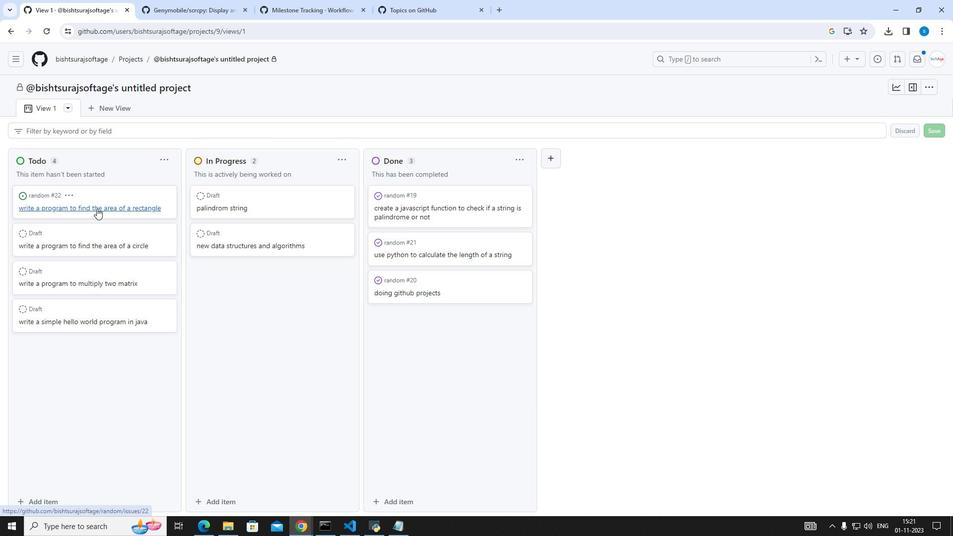 
Action: Mouse moved to (554, 270)
Screenshot: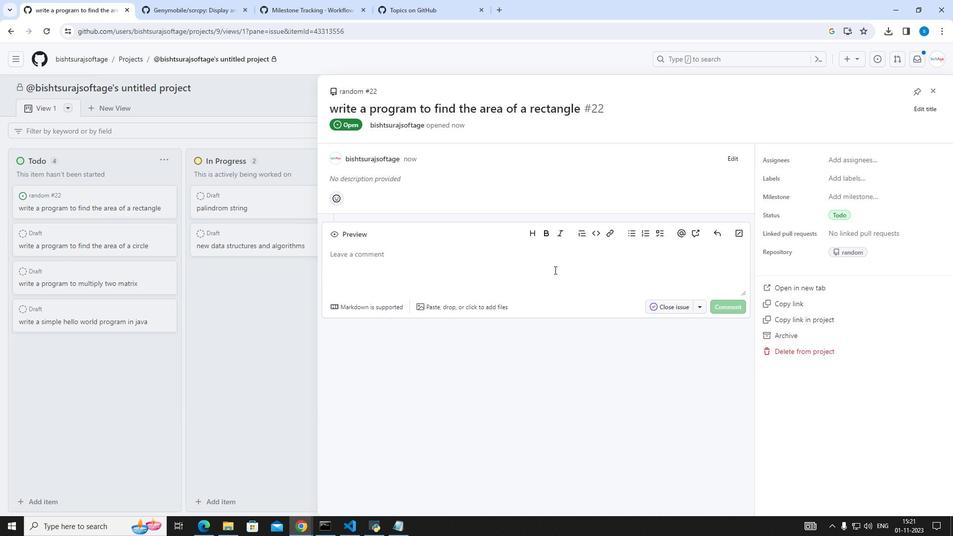 
Action: Mouse pressed left at (554, 270)
Screenshot: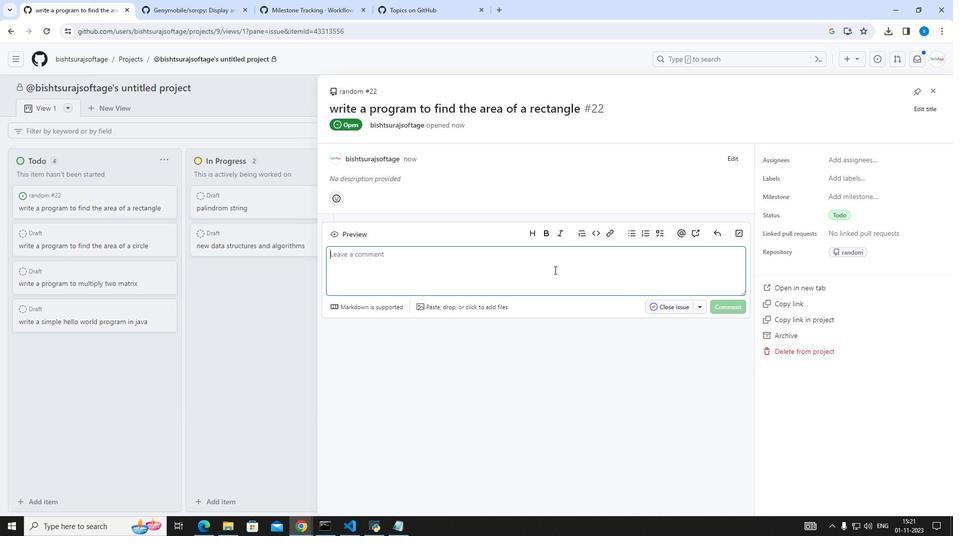 
Action: Key pressed done
Screenshot: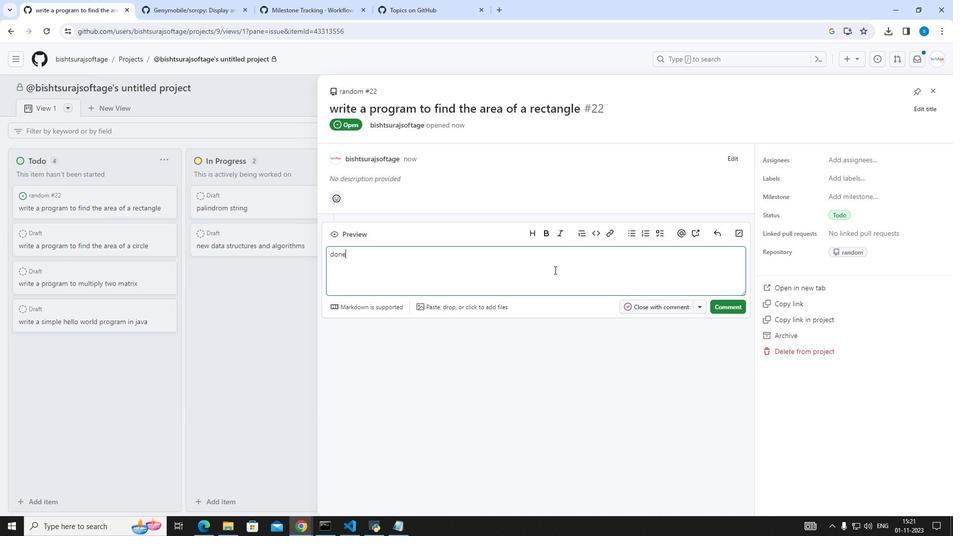 
Action: Mouse moved to (669, 308)
Screenshot: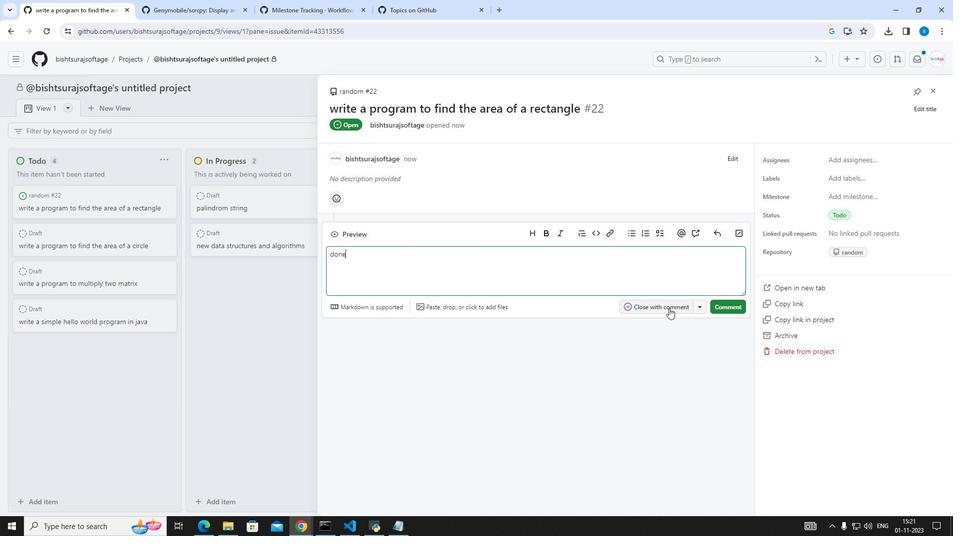 
Action: Mouse pressed left at (669, 308)
Screenshot: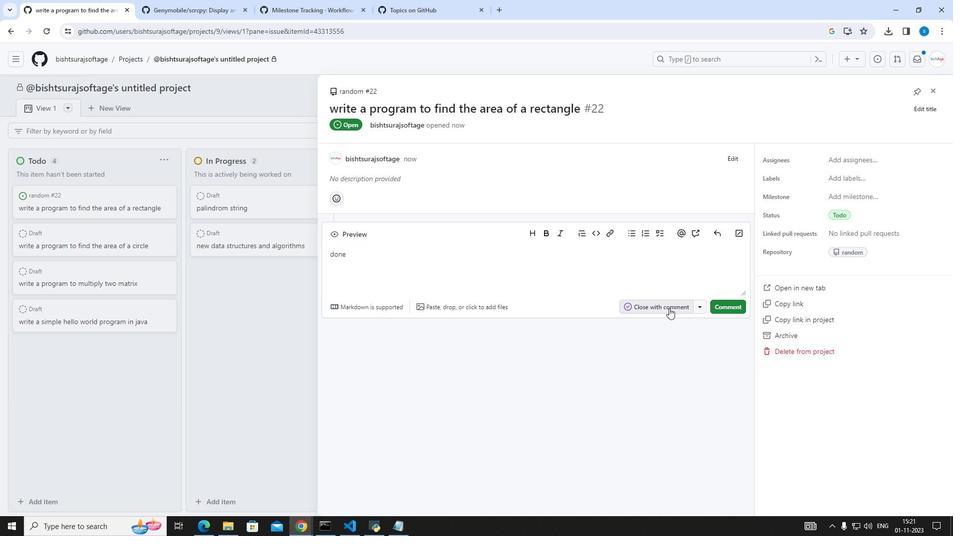 
Action: Mouse moved to (938, 93)
Screenshot: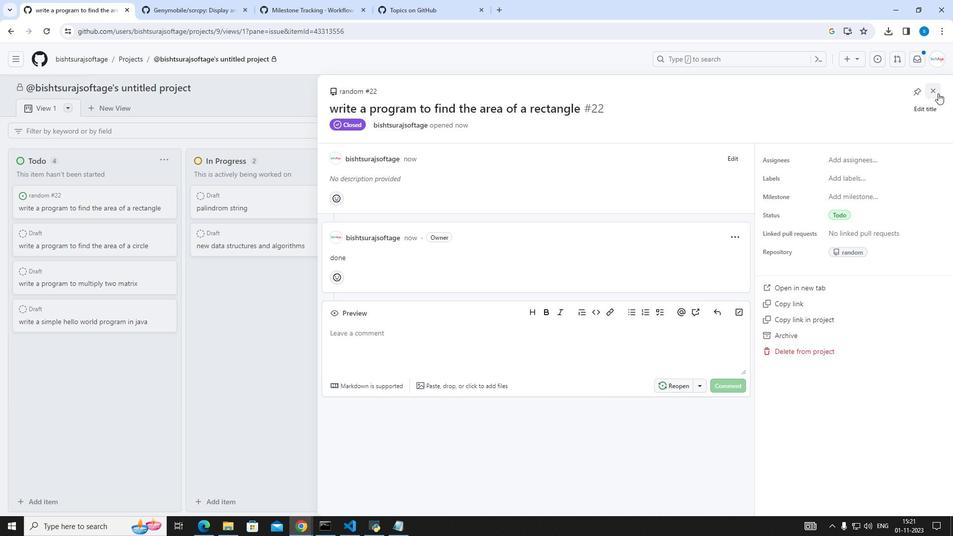 
Action: Mouse pressed left at (938, 93)
Screenshot: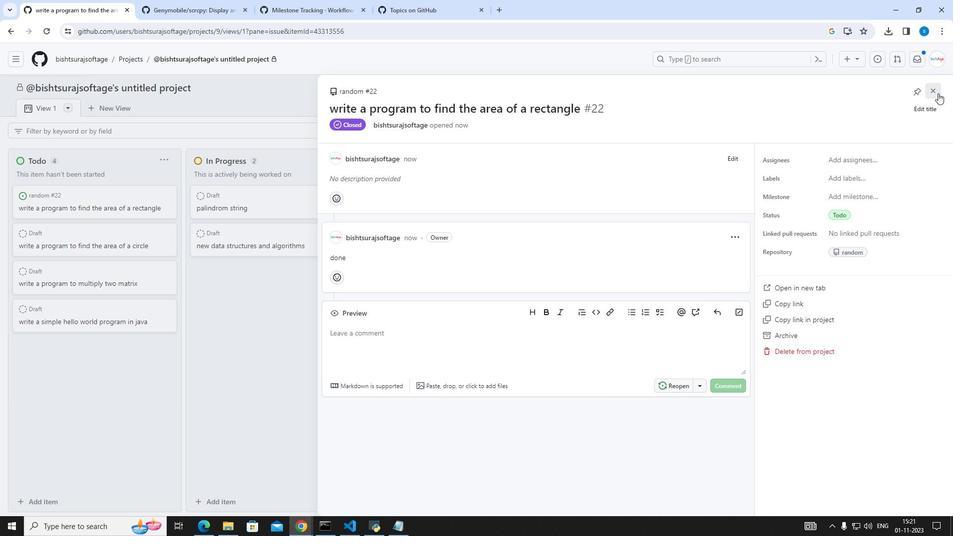 
Action: Mouse moved to (624, 317)
Screenshot: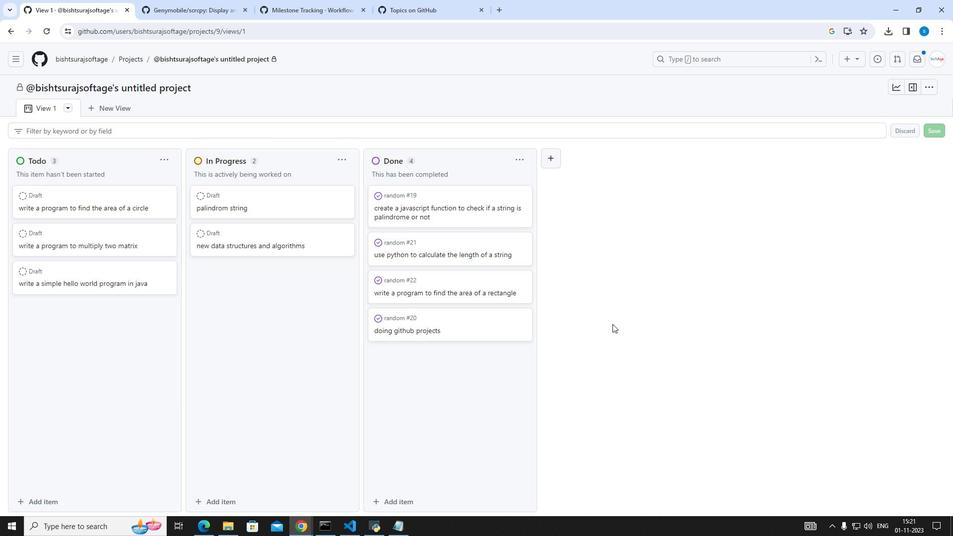 
